 Task: Find connections with filter location Srīvardhan with filter topic #DigitalMarketingwith filter profile language French with filter current company OPPORTUNITY CELL with filter school St. Joseph College with filter industry Hospitality with filter service category Visual Design with filter keywords title eCommerce Marketing Specialist
Action: Mouse moved to (539, 61)
Screenshot: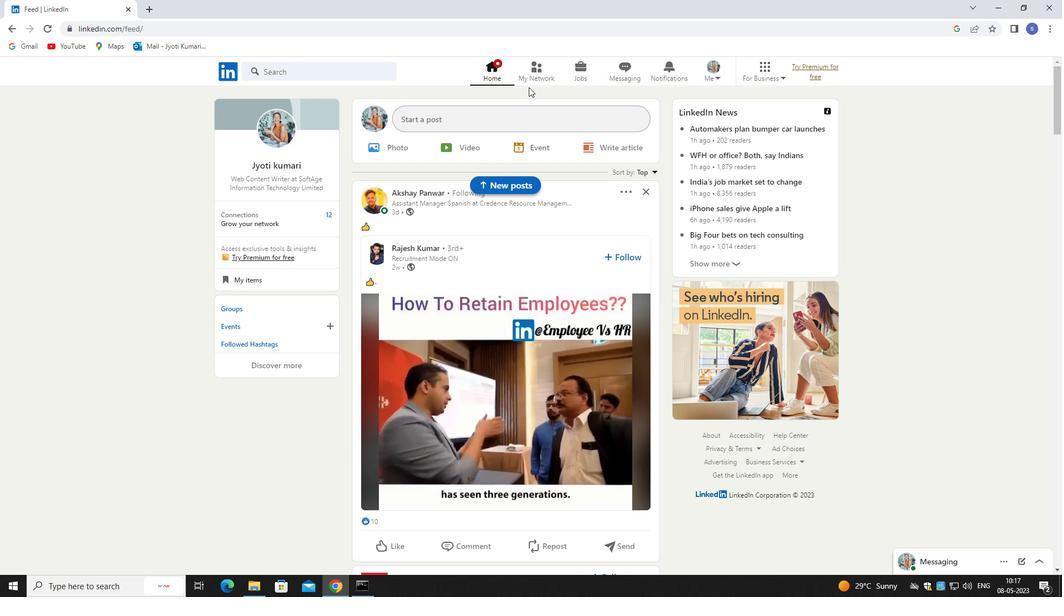 
Action: Mouse pressed left at (539, 61)
Screenshot: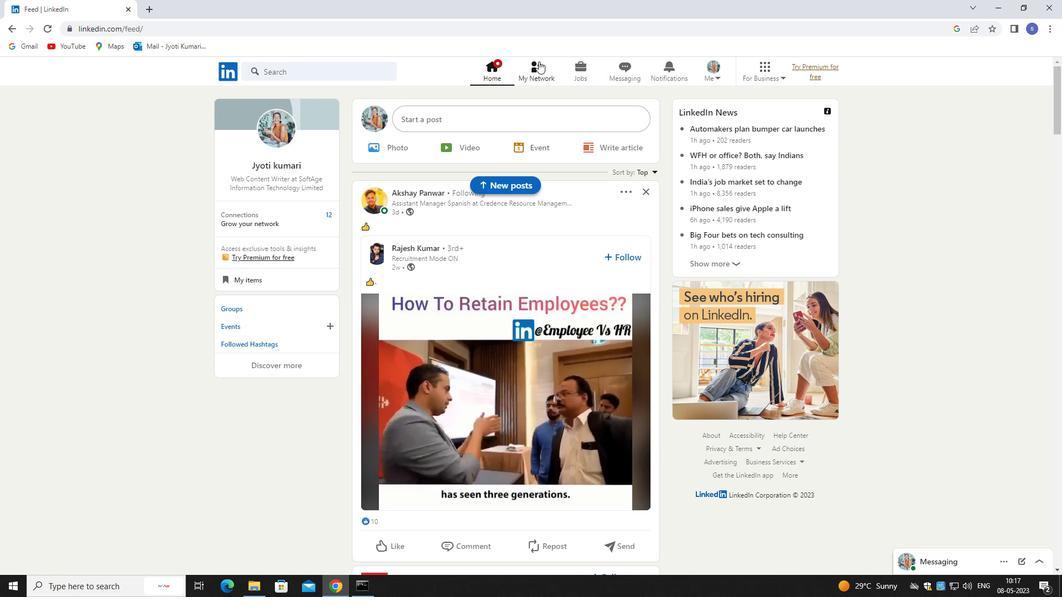 
Action: Mouse pressed left at (539, 61)
Screenshot: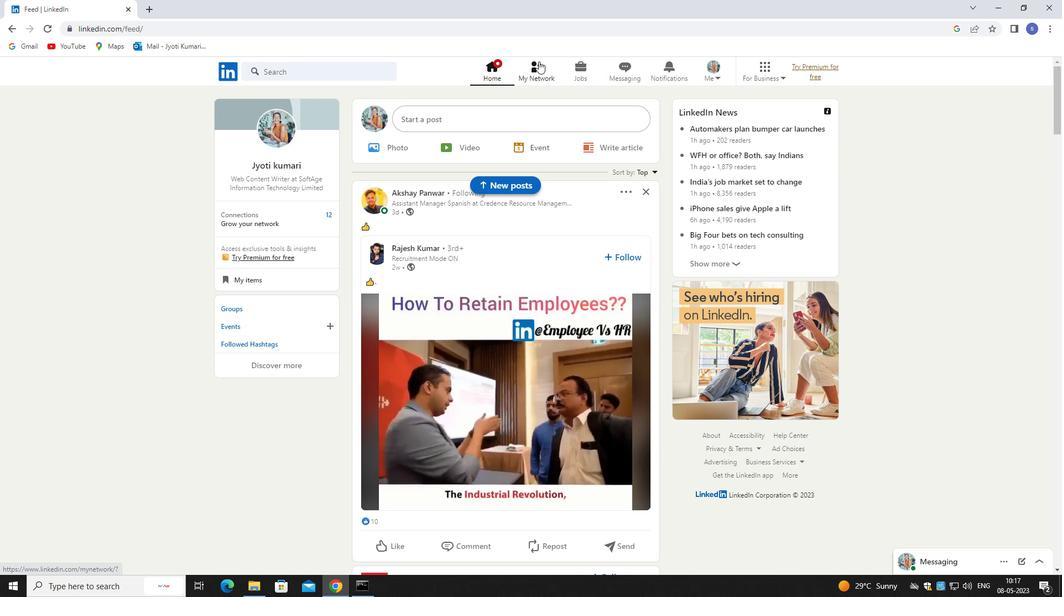 
Action: Mouse moved to (340, 131)
Screenshot: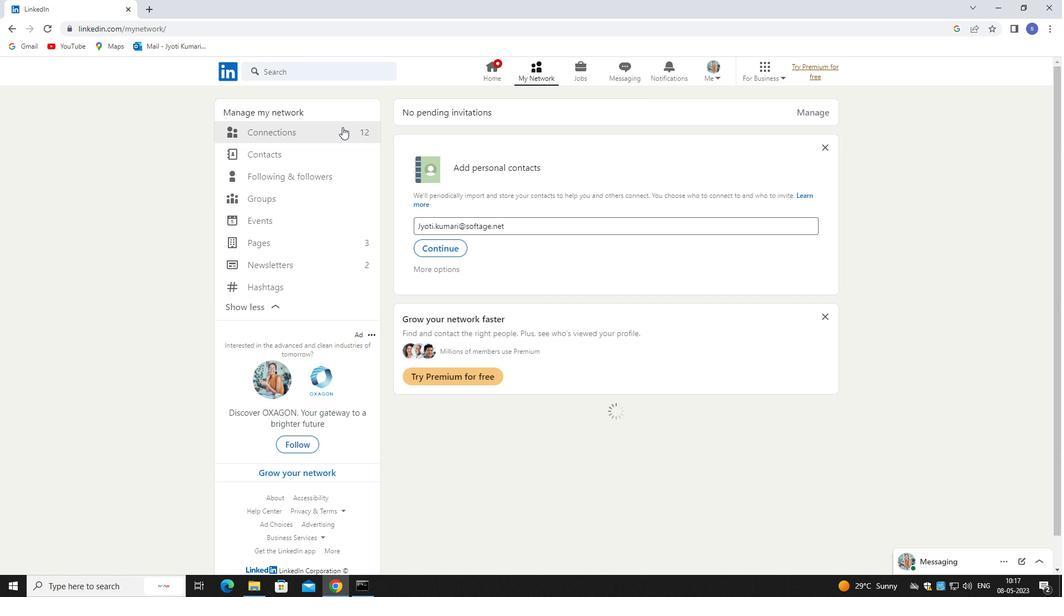 
Action: Mouse pressed left at (340, 131)
Screenshot: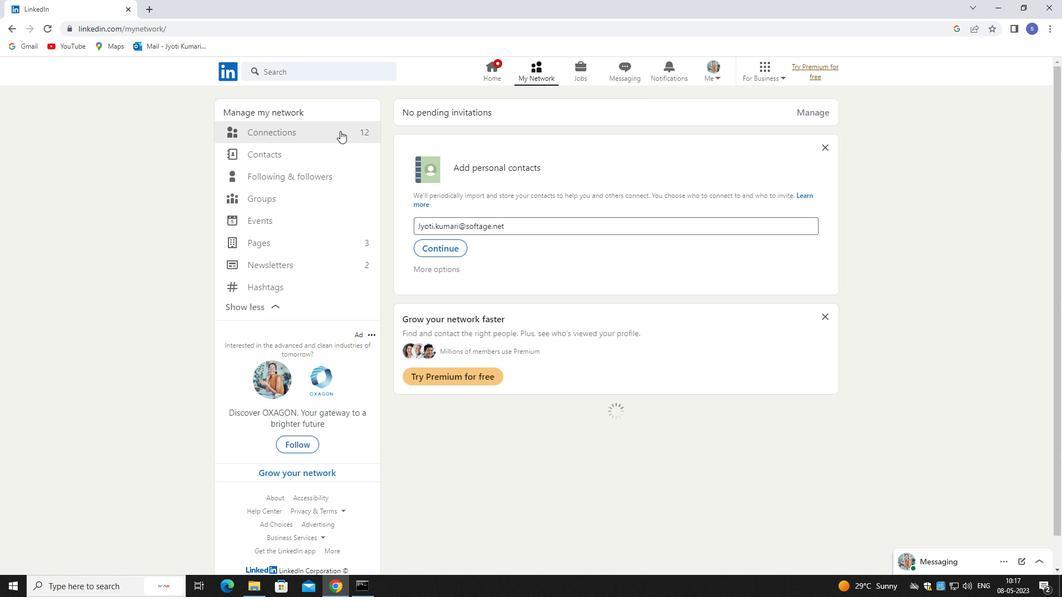 
Action: Mouse moved to (339, 131)
Screenshot: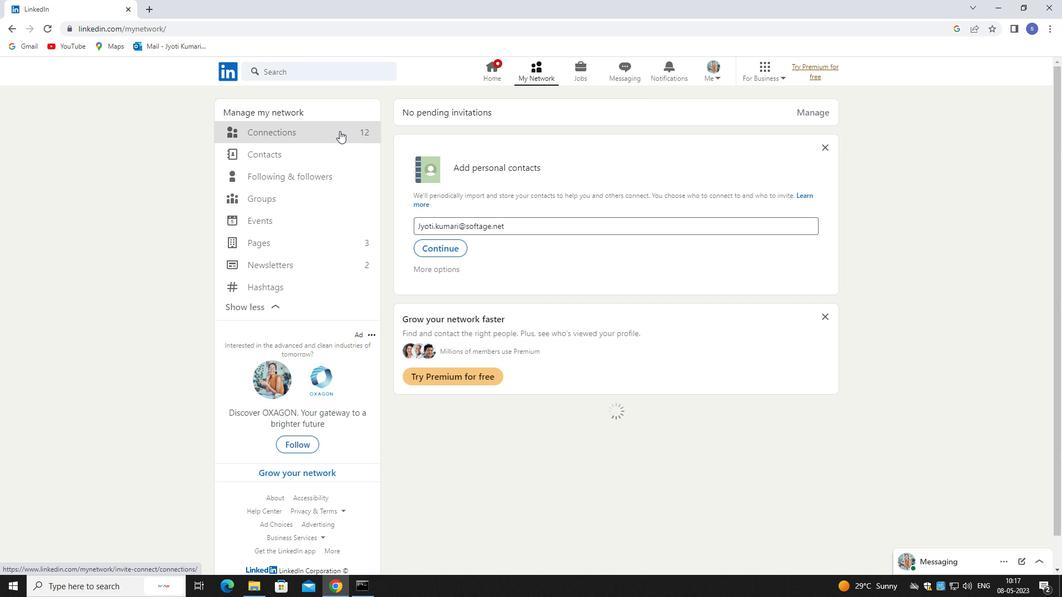 
Action: Mouse pressed left at (339, 131)
Screenshot: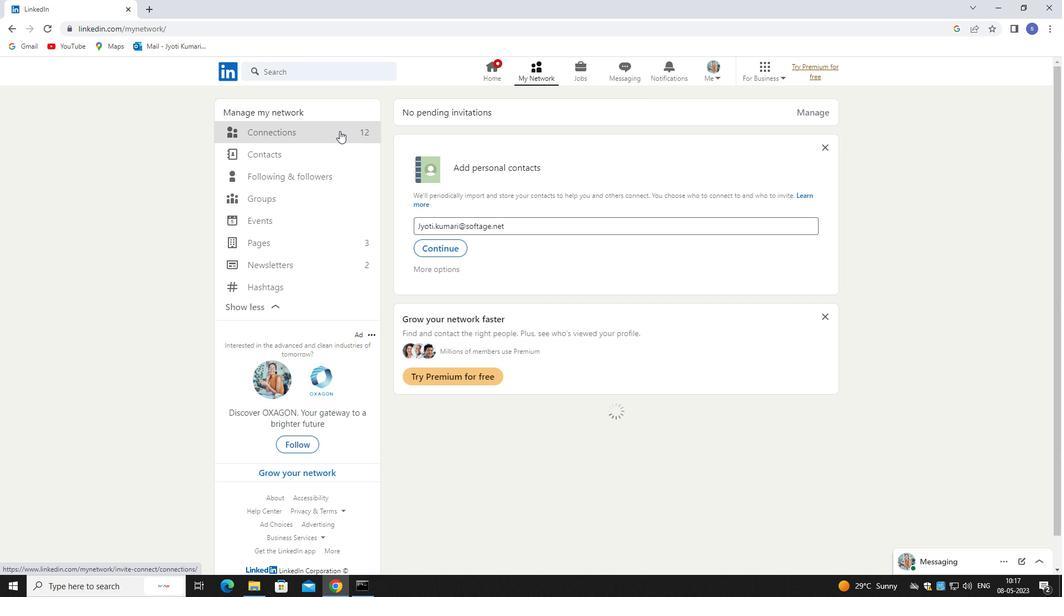 
Action: Mouse moved to (611, 131)
Screenshot: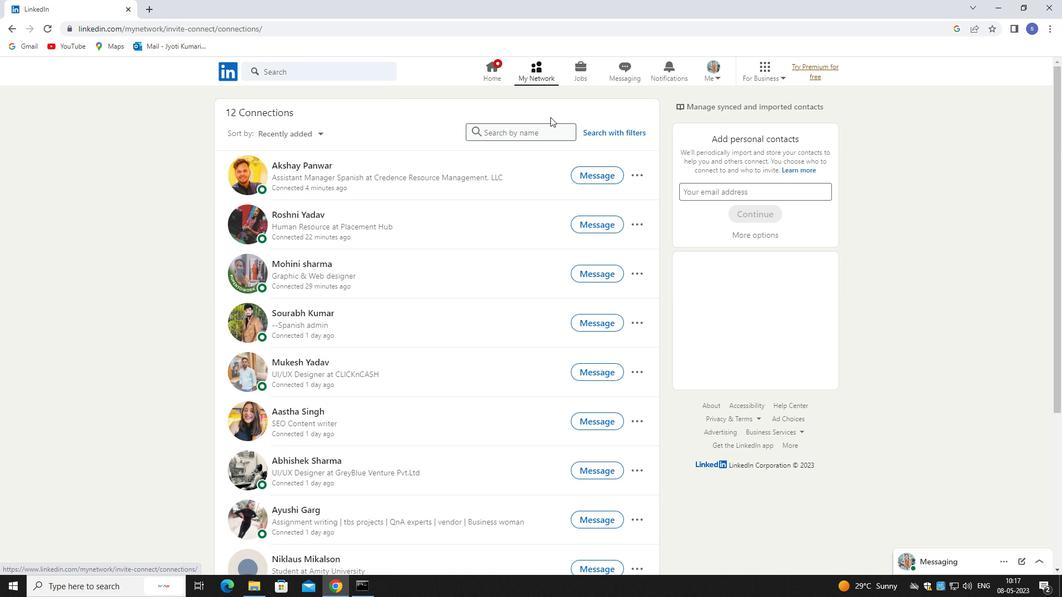 
Action: Mouse pressed left at (611, 131)
Screenshot: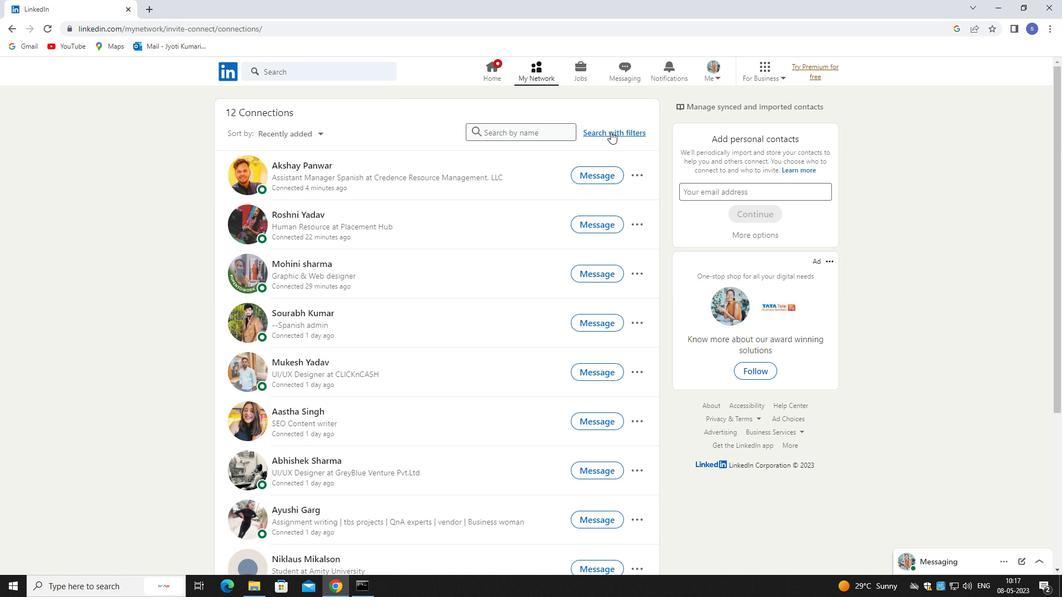 
Action: Mouse pressed left at (611, 131)
Screenshot: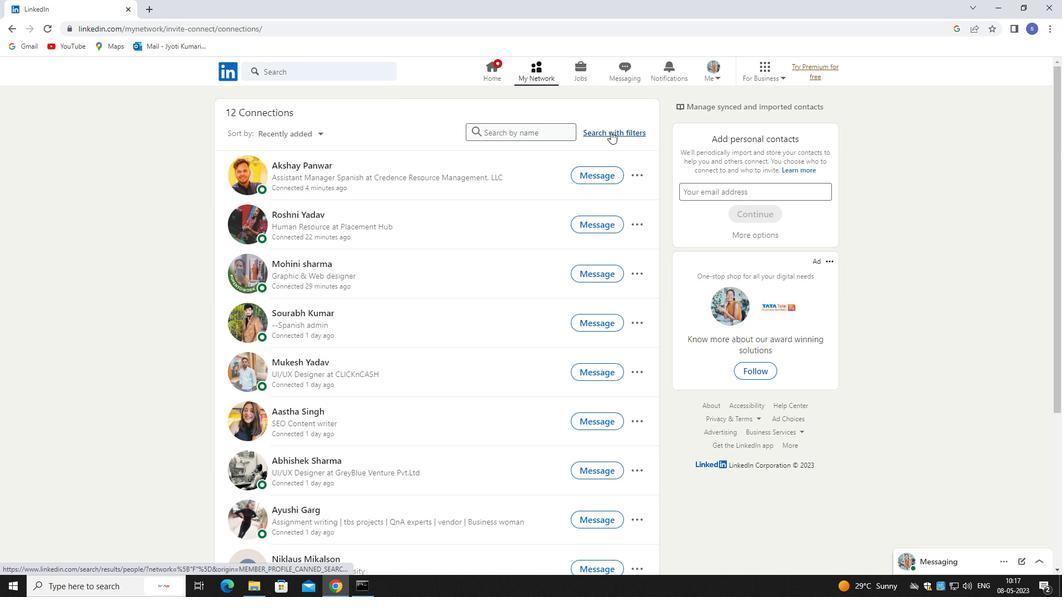 
Action: Mouse moved to (558, 99)
Screenshot: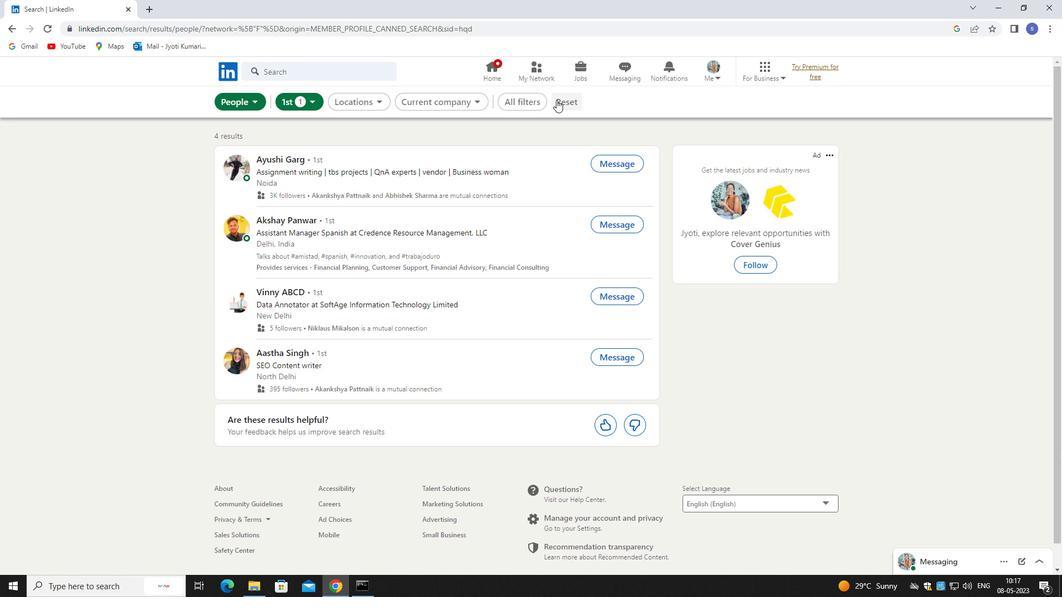
Action: Mouse pressed left at (558, 99)
Screenshot: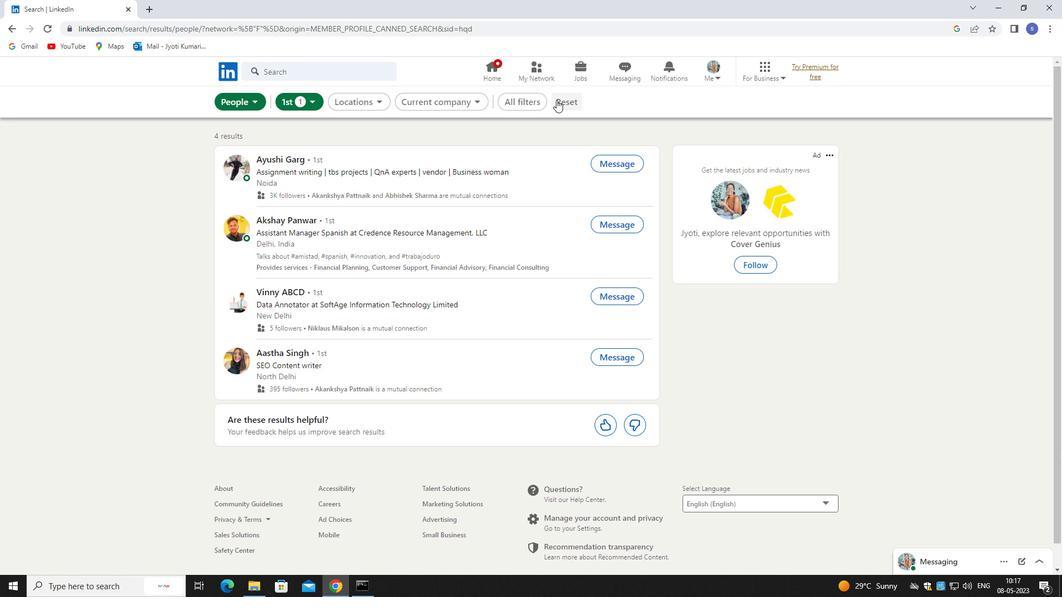 
Action: Mouse moved to (540, 99)
Screenshot: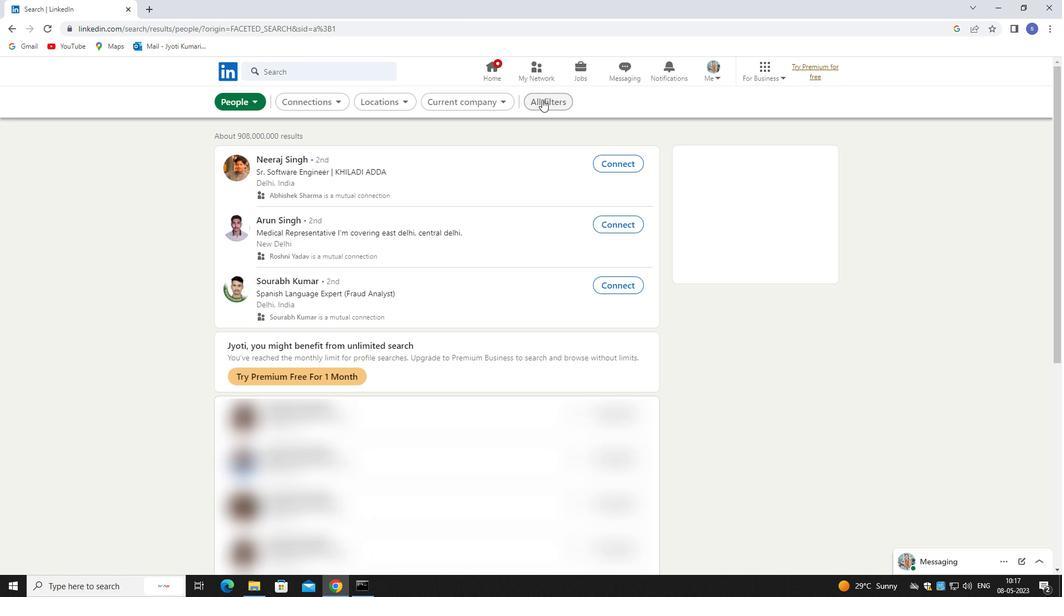 
Action: Mouse pressed left at (540, 99)
Screenshot: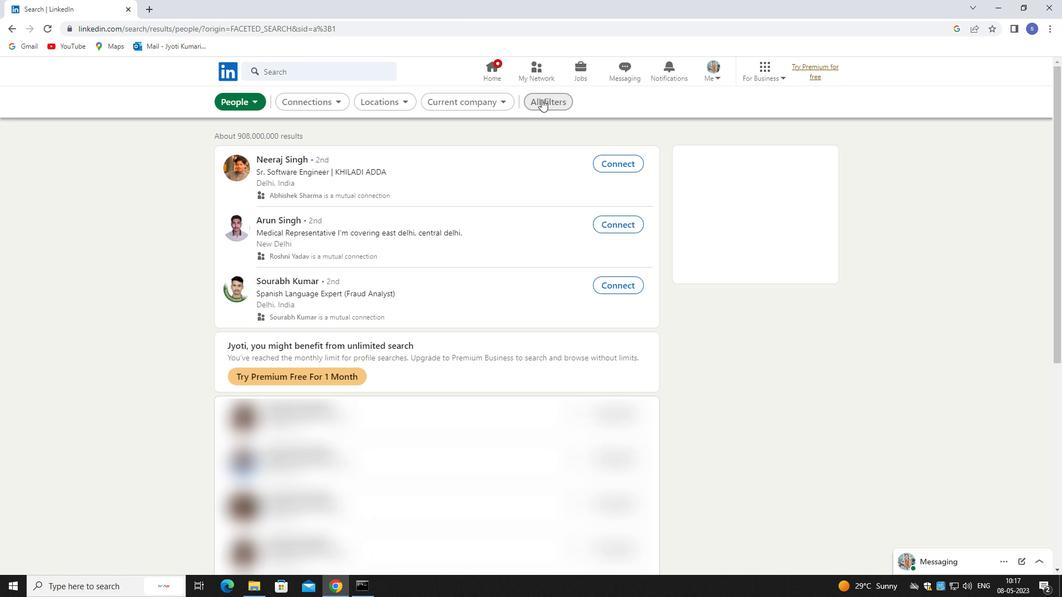 
Action: Mouse moved to (950, 435)
Screenshot: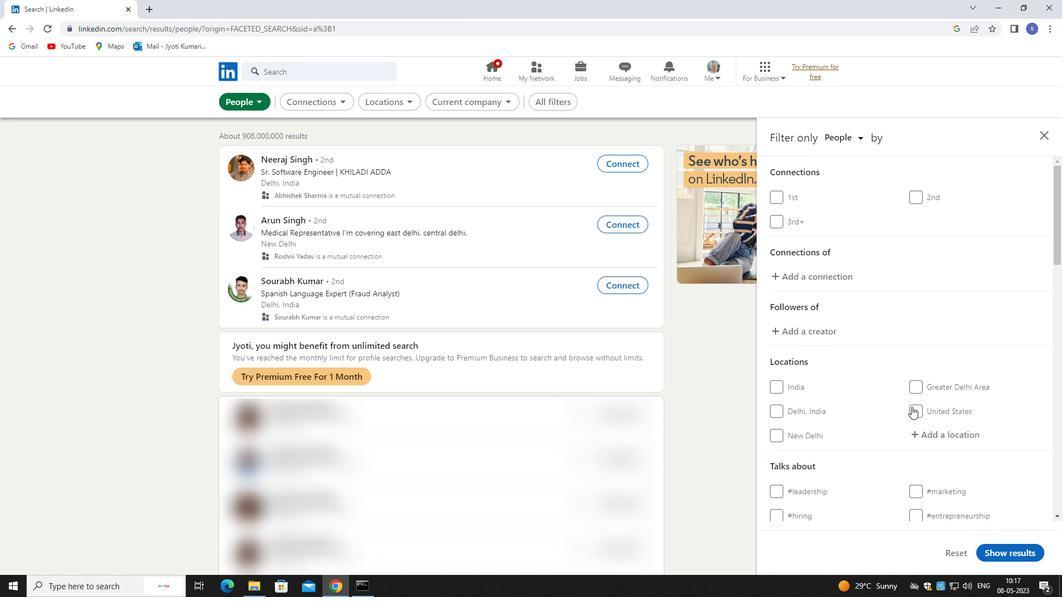 
Action: Mouse pressed left at (950, 435)
Screenshot: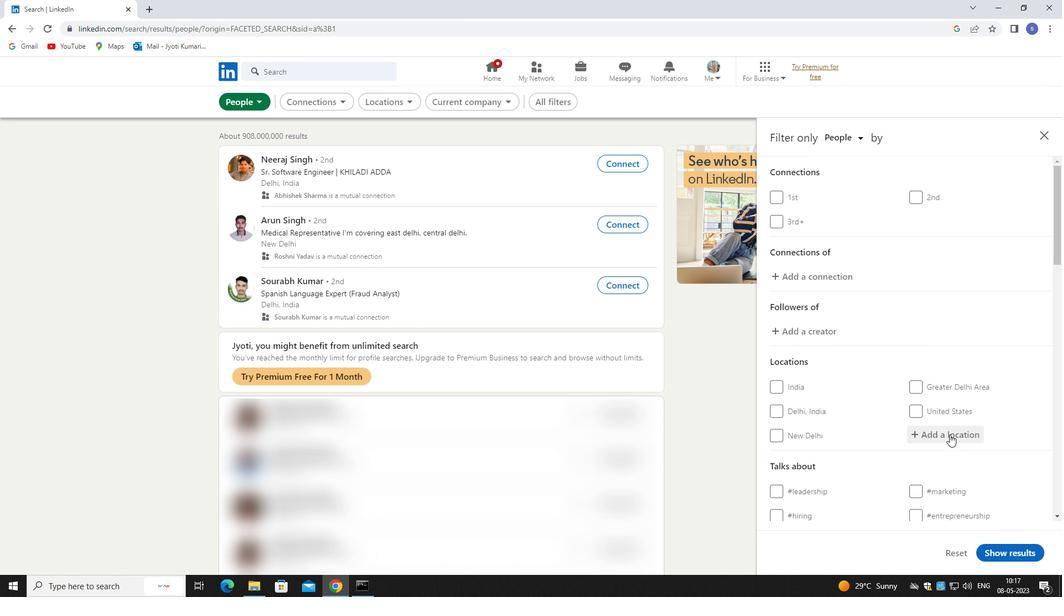 
Action: Mouse moved to (829, 367)
Screenshot: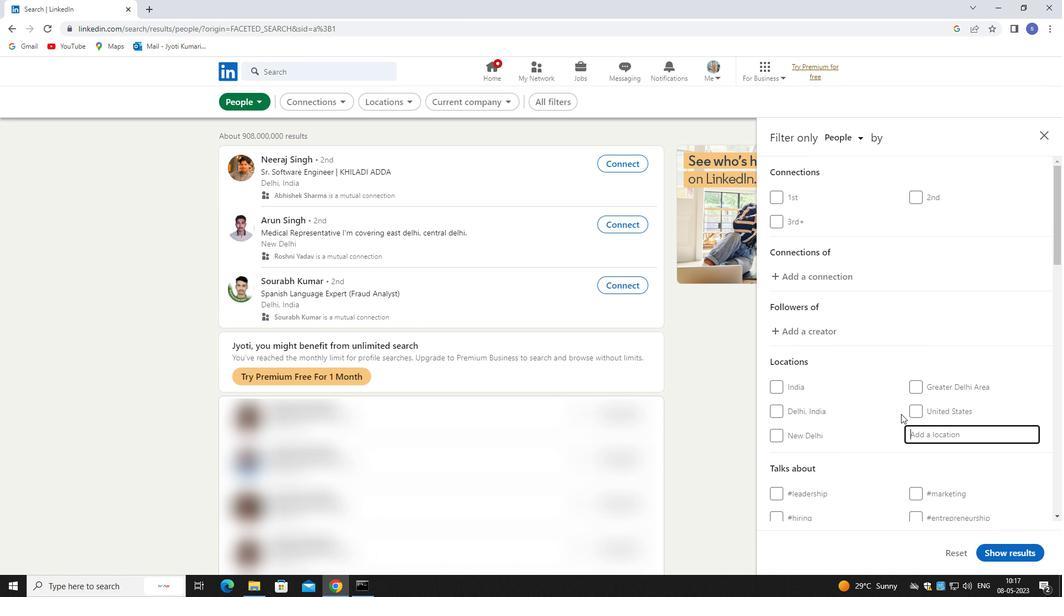 
Action: Key pressed srivard<Key.backspace><Key.backspace>
Screenshot: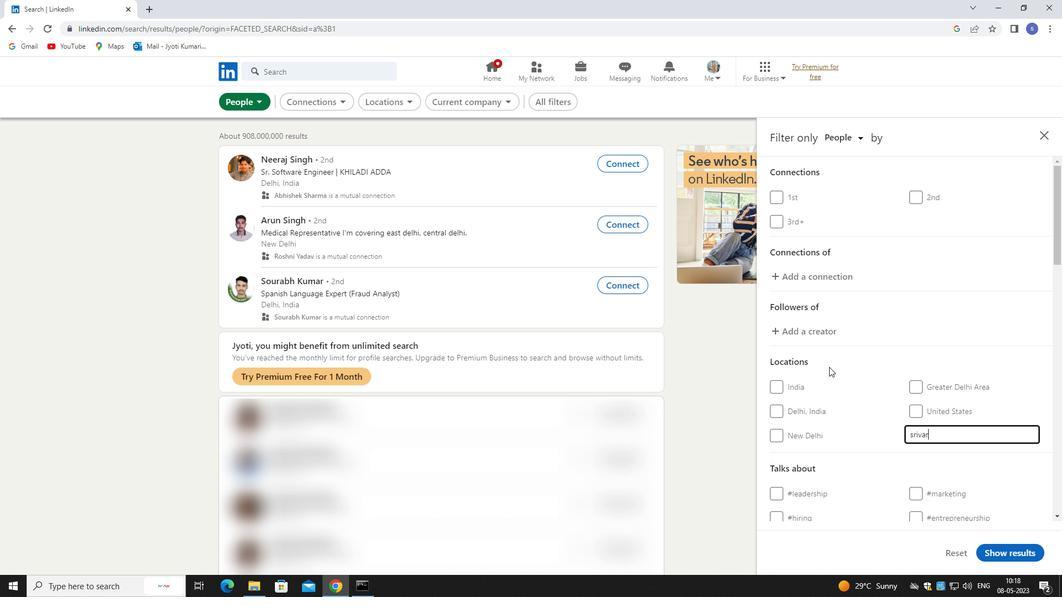 
Action: Mouse moved to (828, 365)
Screenshot: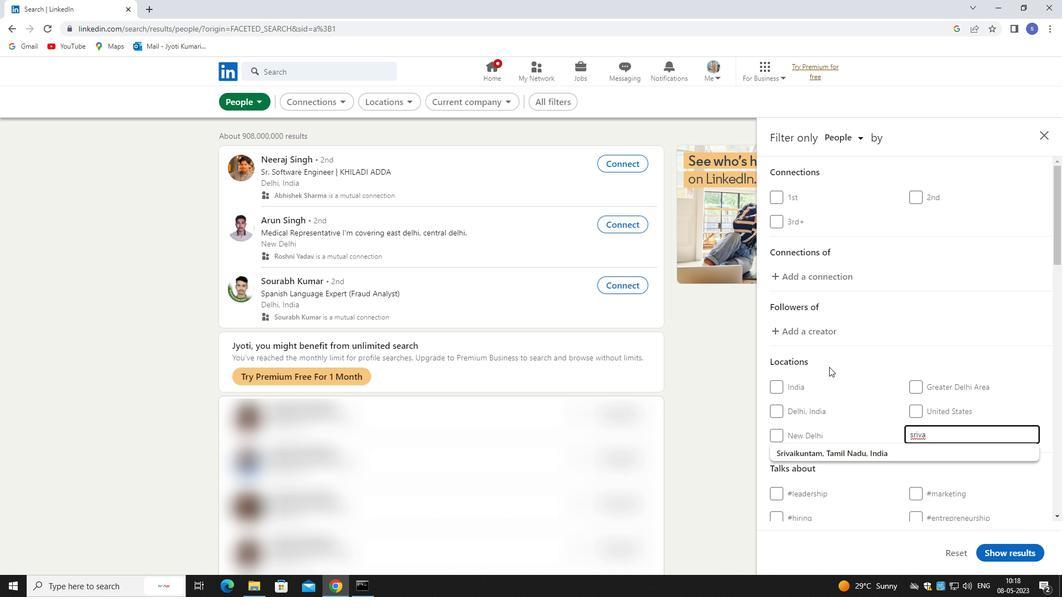 
Action: Key pressed rdh
Screenshot: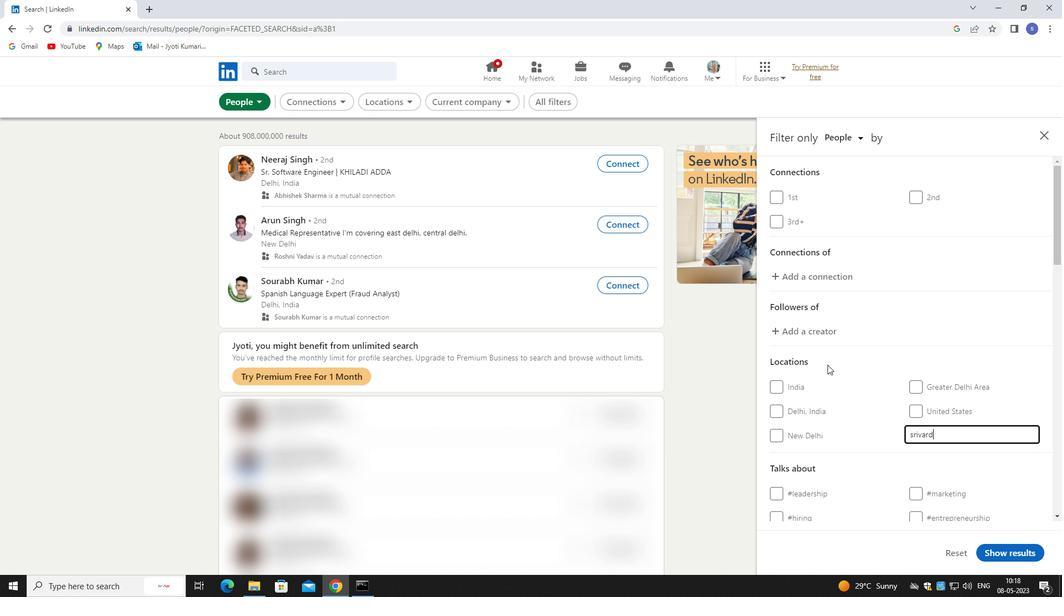
Action: Mouse moved to (828, 365)
Screenshot: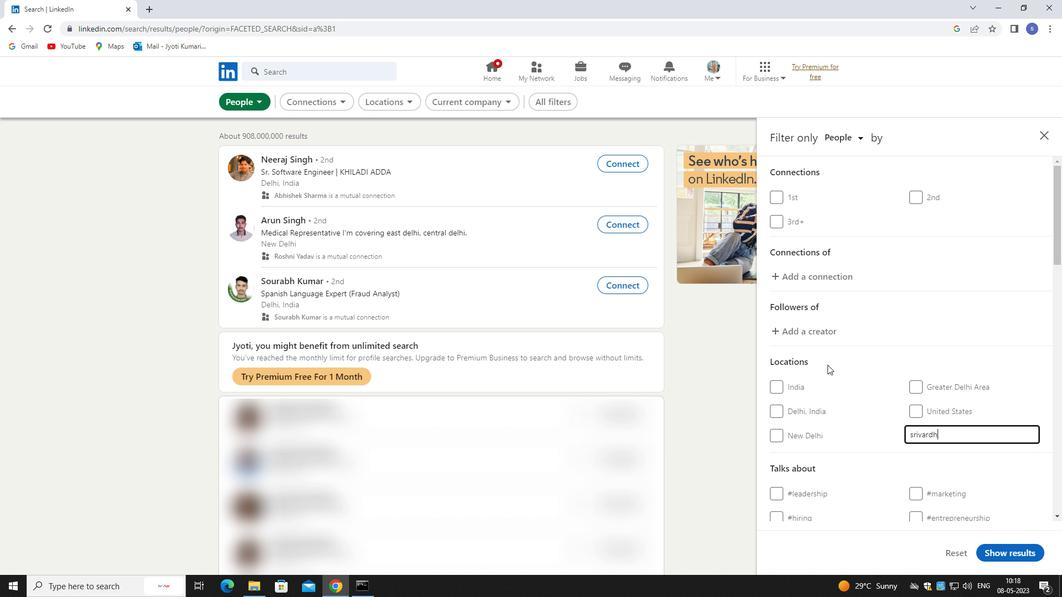 
Action: Key pressed an<Key.left><Key.left><Key.left><Key.left><Key.left><Key.left><Key.left><Key.left><Key.left><Key.backspace><Key.shift>S
Screenshot: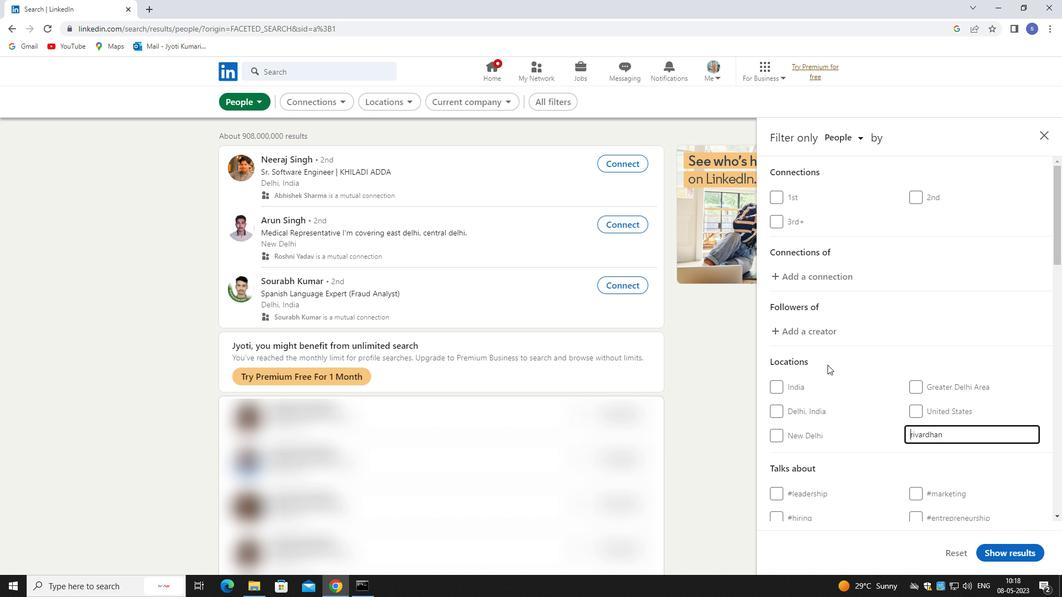
Action: Mouse moved to (938, 424)
Screenshot: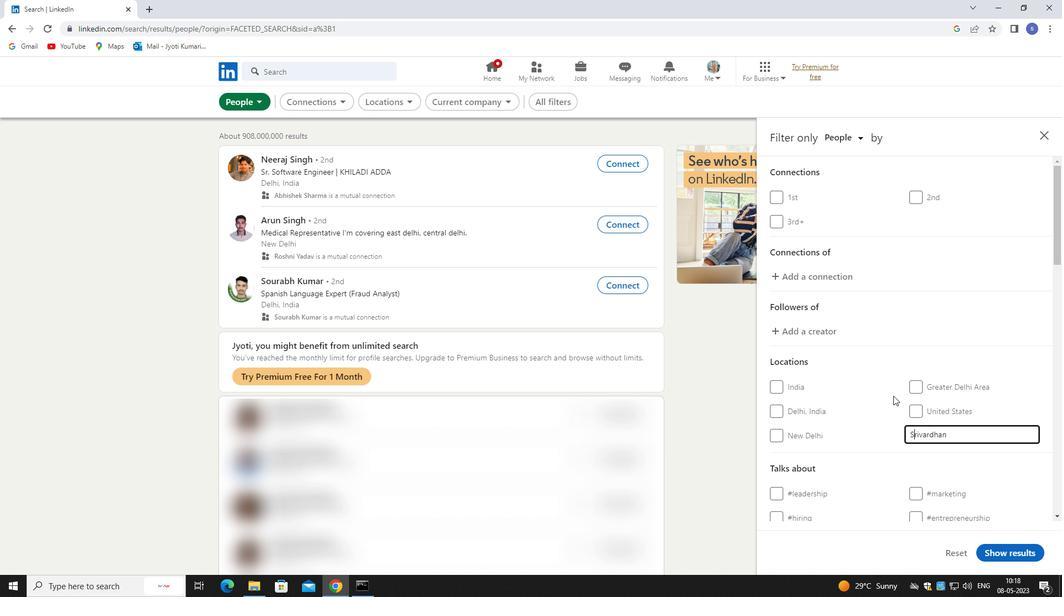 
Action: Mouse scrolled (938, 423) with delta (0, 0)
Screenshot: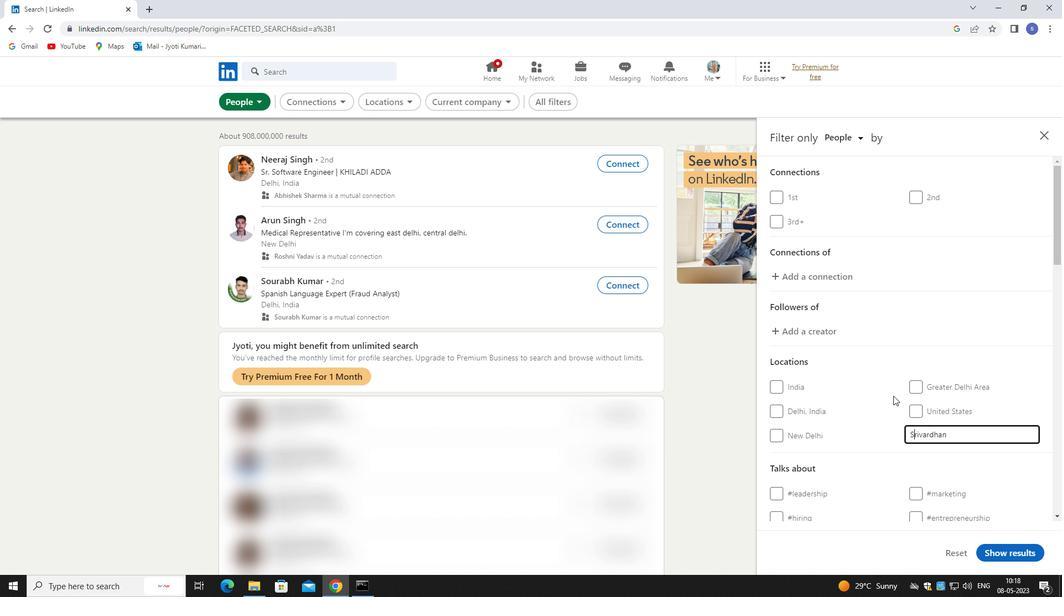 
Action: Mouse moved to (940, 424)
Screenshot: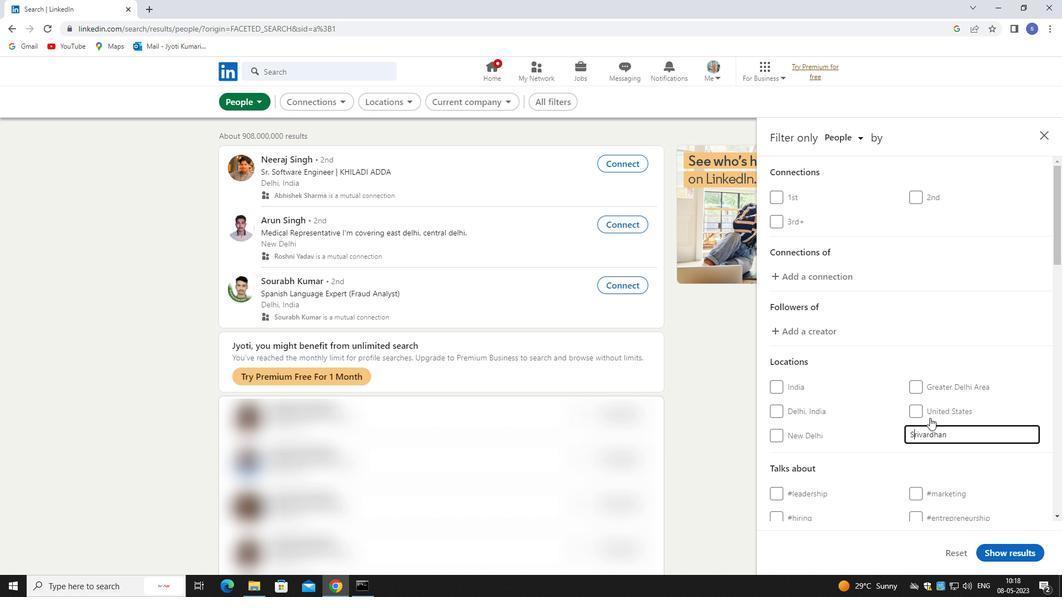 
Action: Mouse scrolled (940, 424) with delta (0, 0)
Screenshot: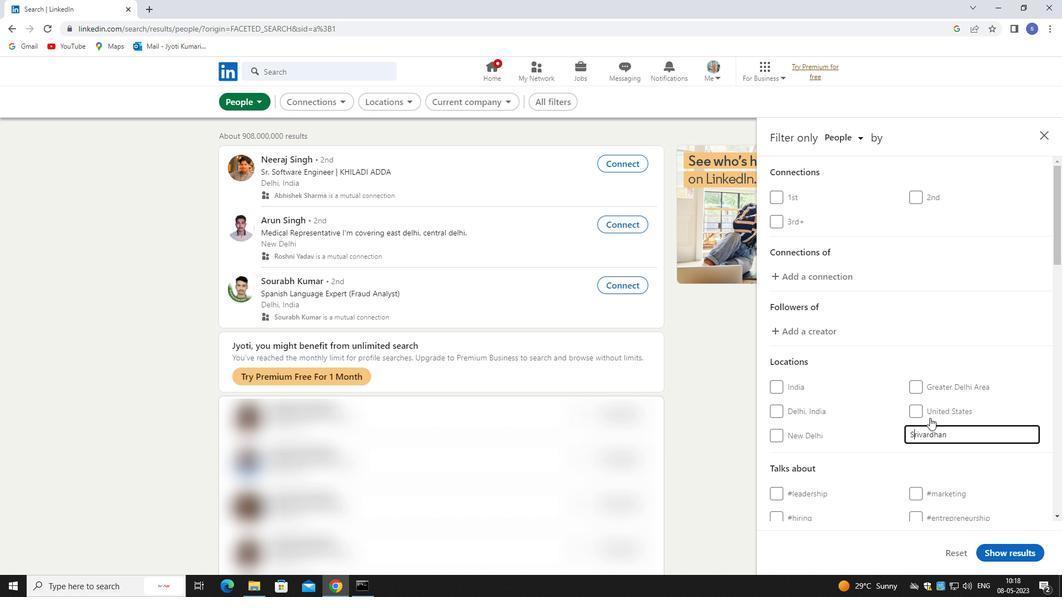 
Action: Mouse scrolled (940, 424) with delta (0, 0)
Screenshot: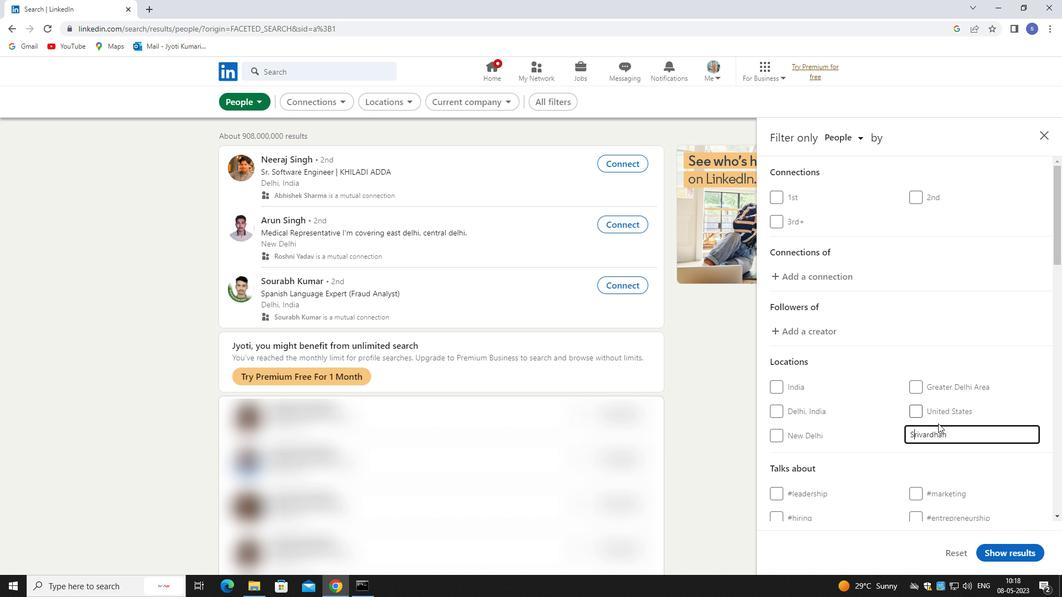 
Action: Mouse moved to (941, 426)
Screenshot: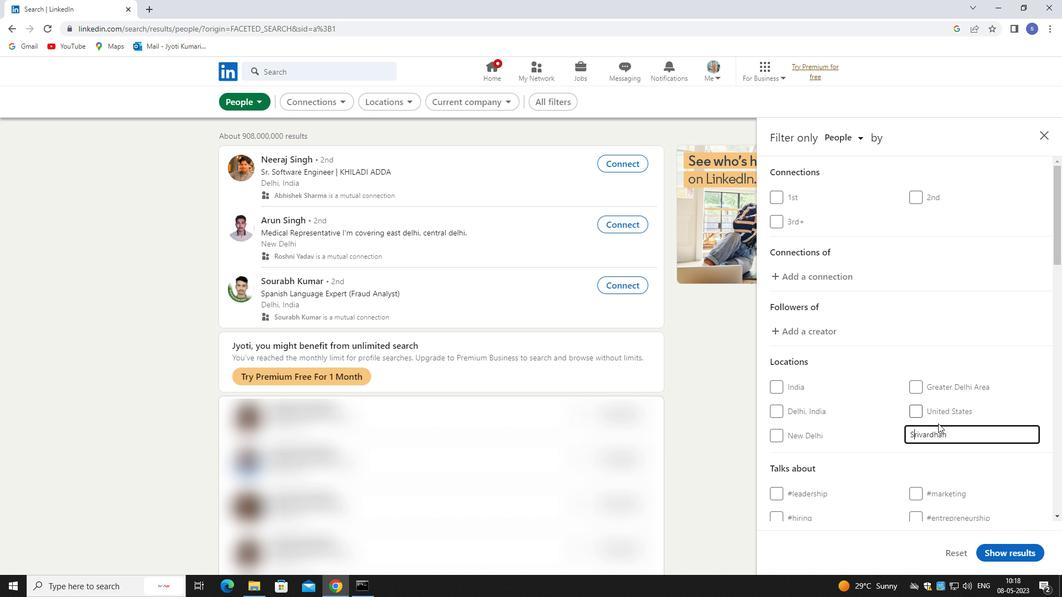 
Action: Mouse scrolled (941, 425) with delta (0, 0)
Screenshot: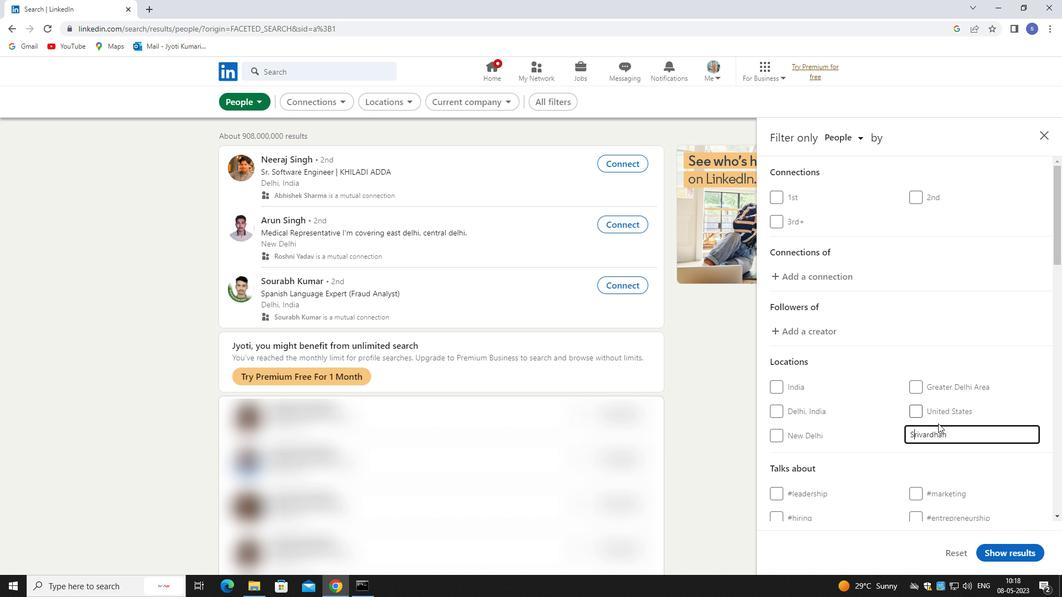
Action: Mouse moved to (968, 323)
Screenshot: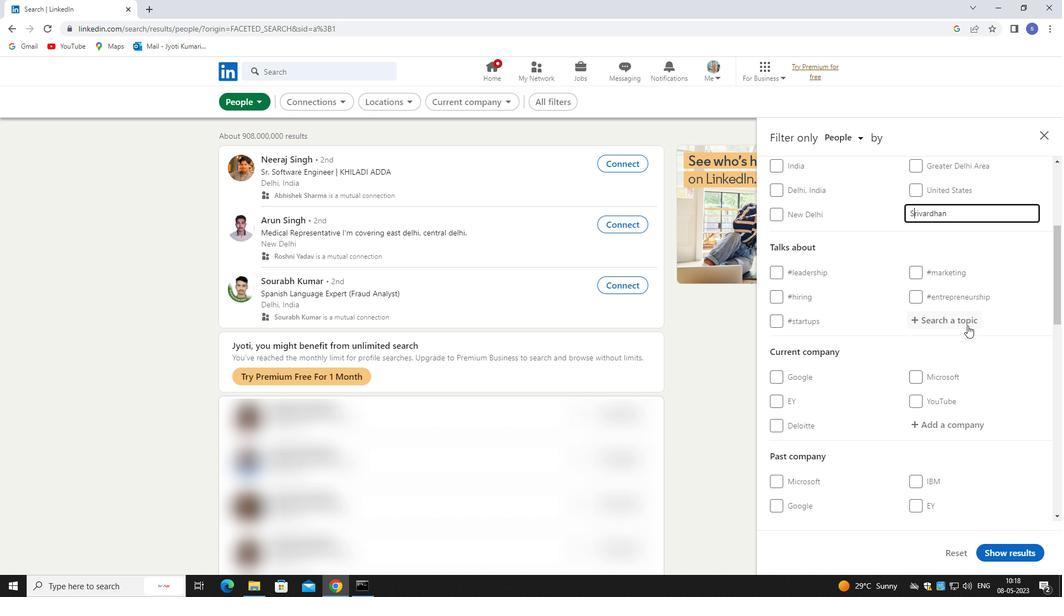 
Action: Mouse pressed left at (968, 323)
Screenshot: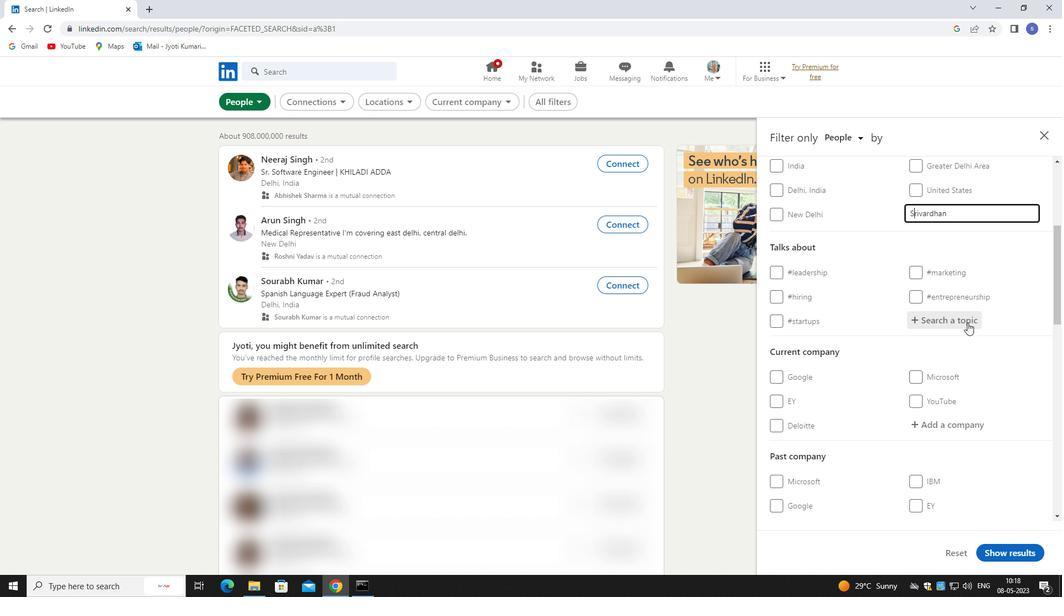 
Action: Mouse moved to (947, 334)
Screenshot: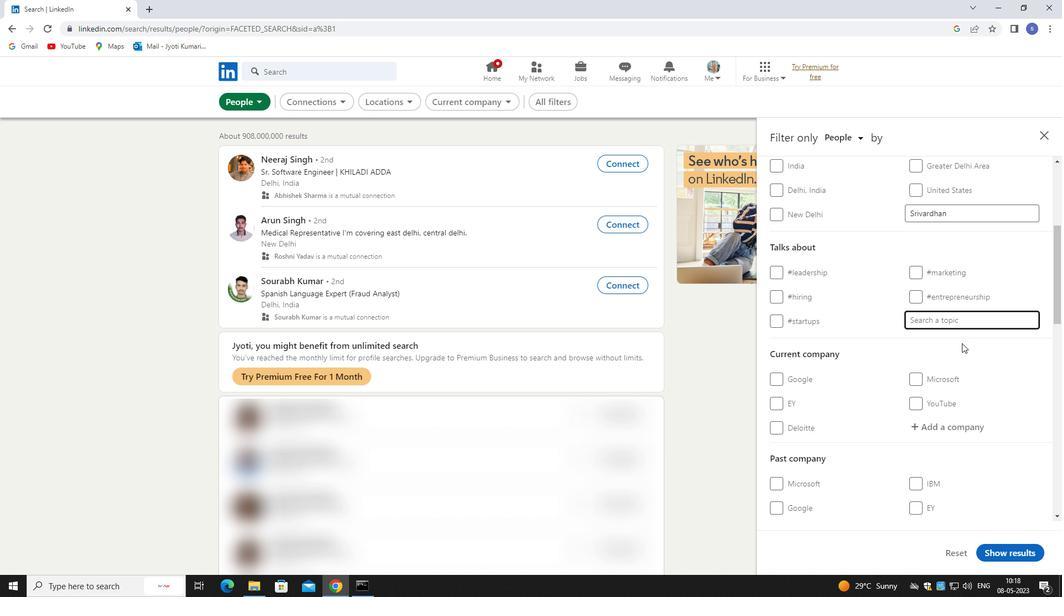 
Action: Key pressed DIGITALM
Screenshot: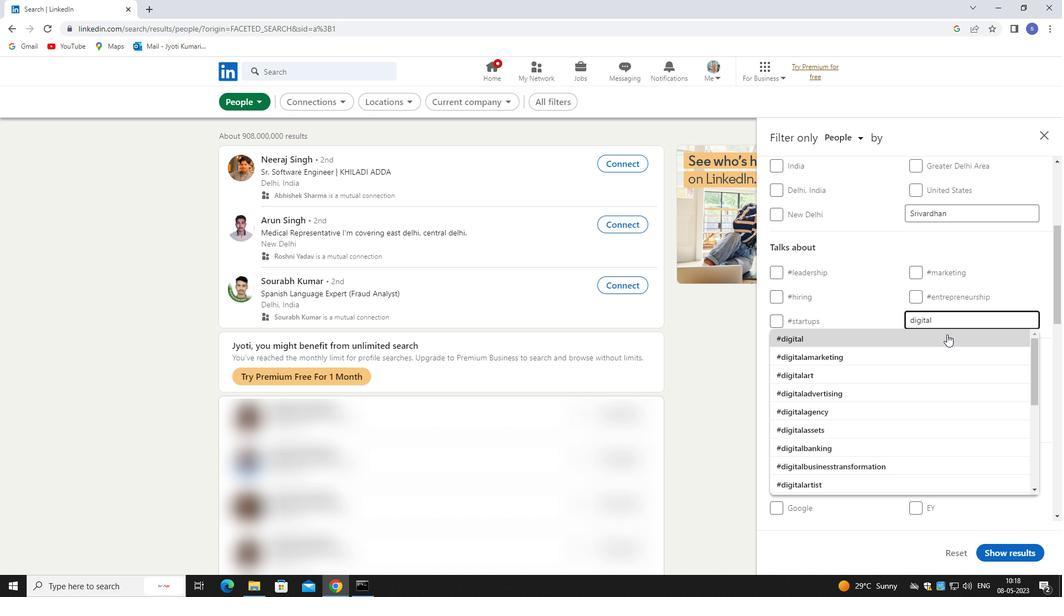 
Action: Mouse pressed left at (947, 334)
Screenshot: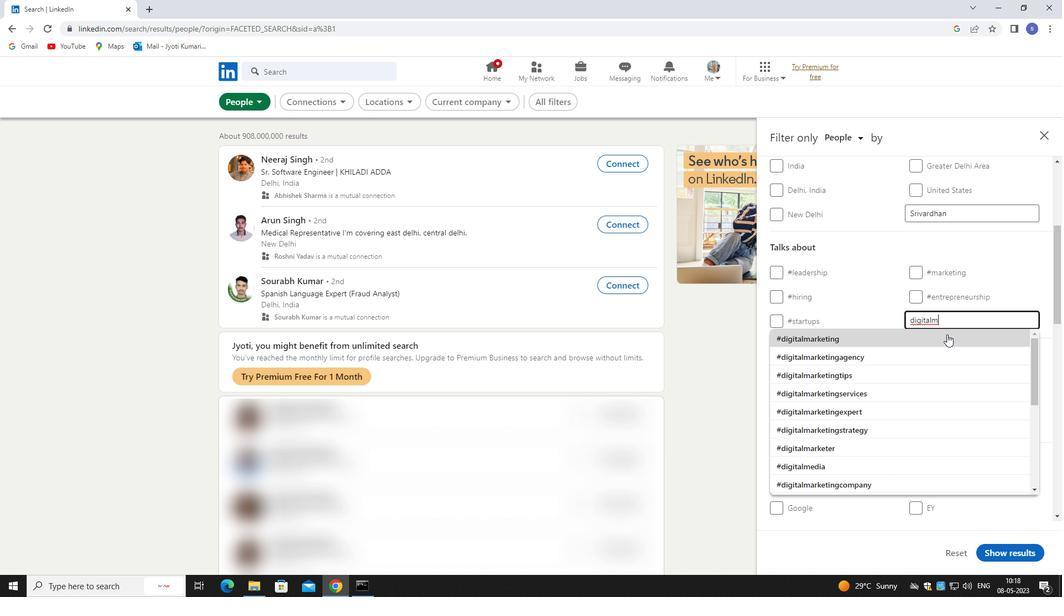 
Action: Mouse moved to (947, 342)
Screenshot: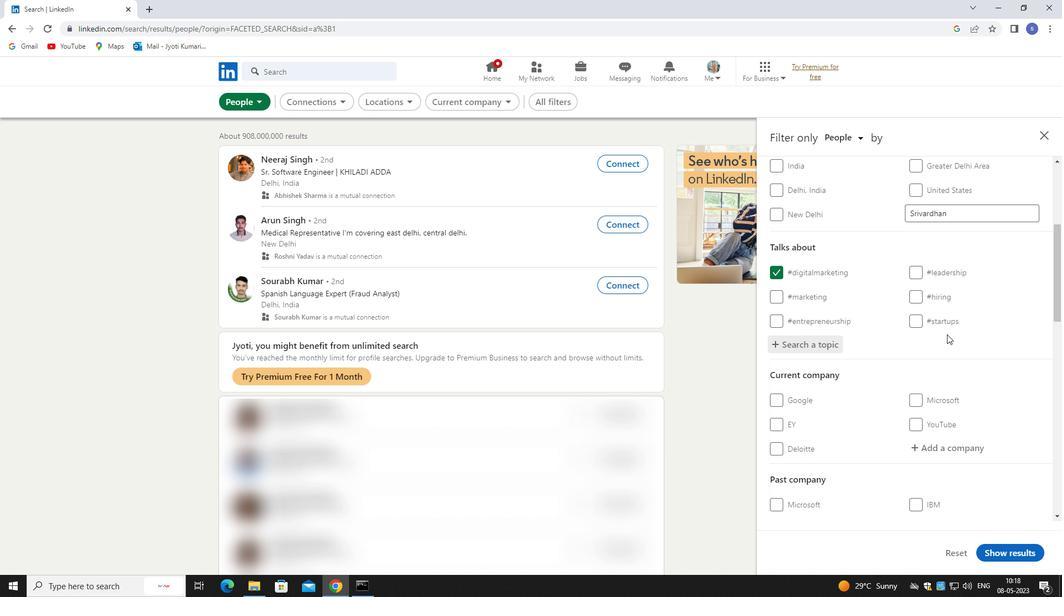 
Action: Mouse scrolled (947, 342) with delta (0, 0)
Screenshot: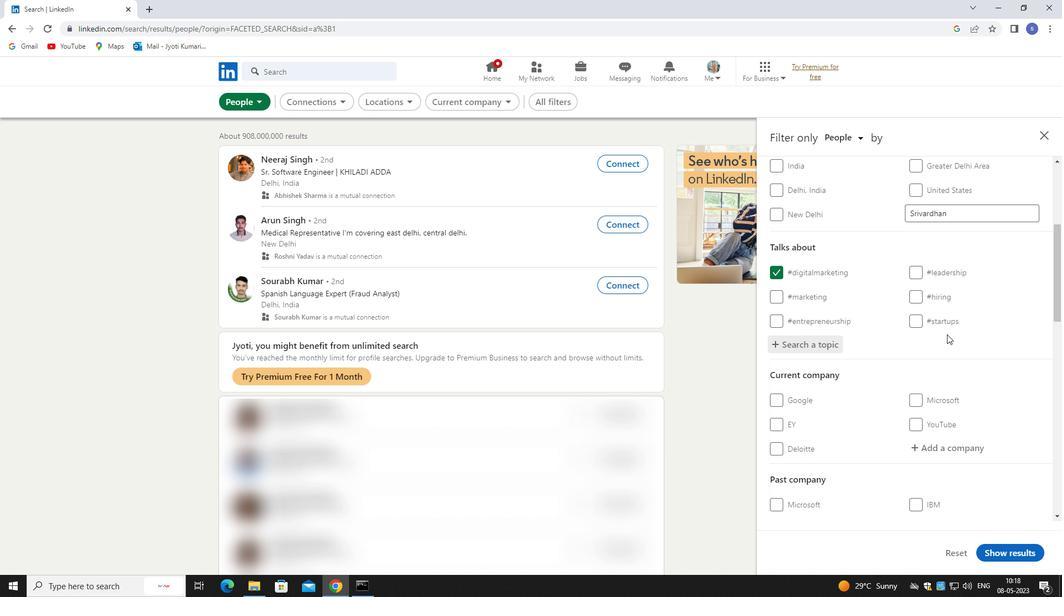 
Action: Mouse moved to (952, 387)
Screenshot: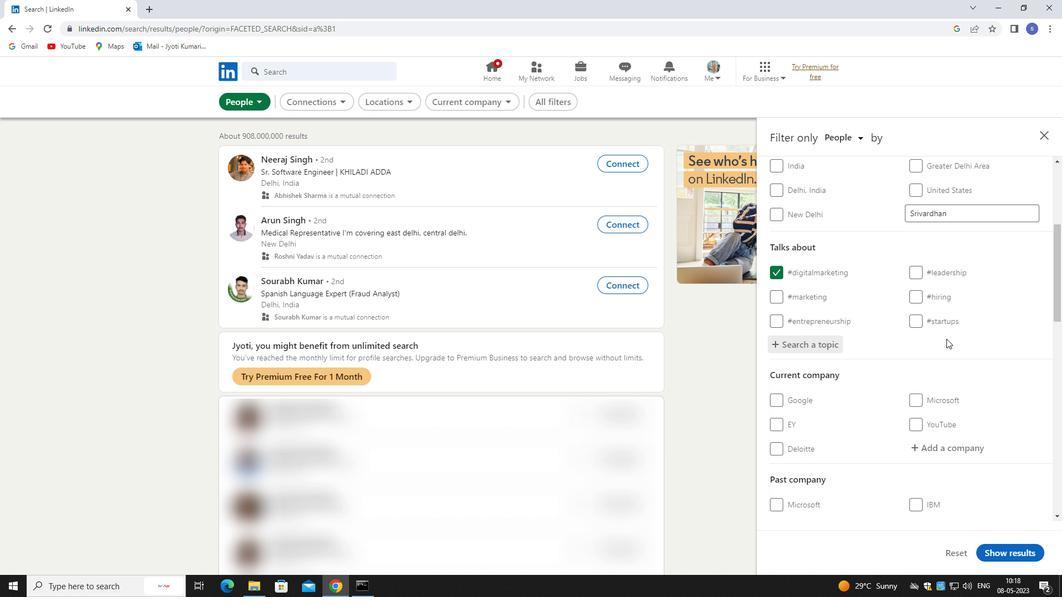 
Action: Mouse scrolled (952, 386) with delta (0, 0)
Screenshot: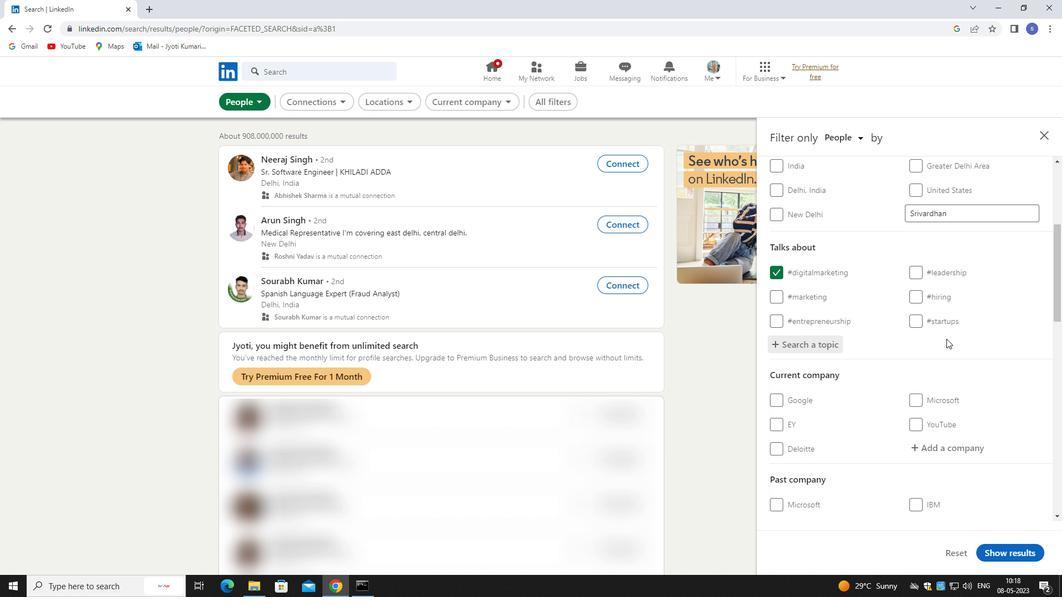 
Action: Mouse moved to (954, 332)
Screenshot: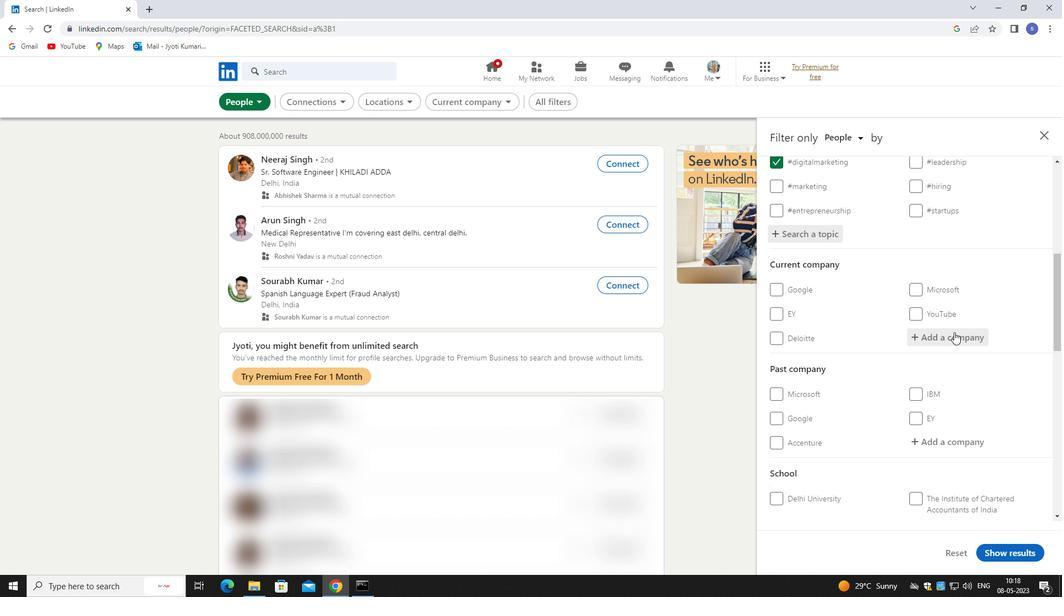 
Action: Mouse pressed left at (954, 332)
Screenshot: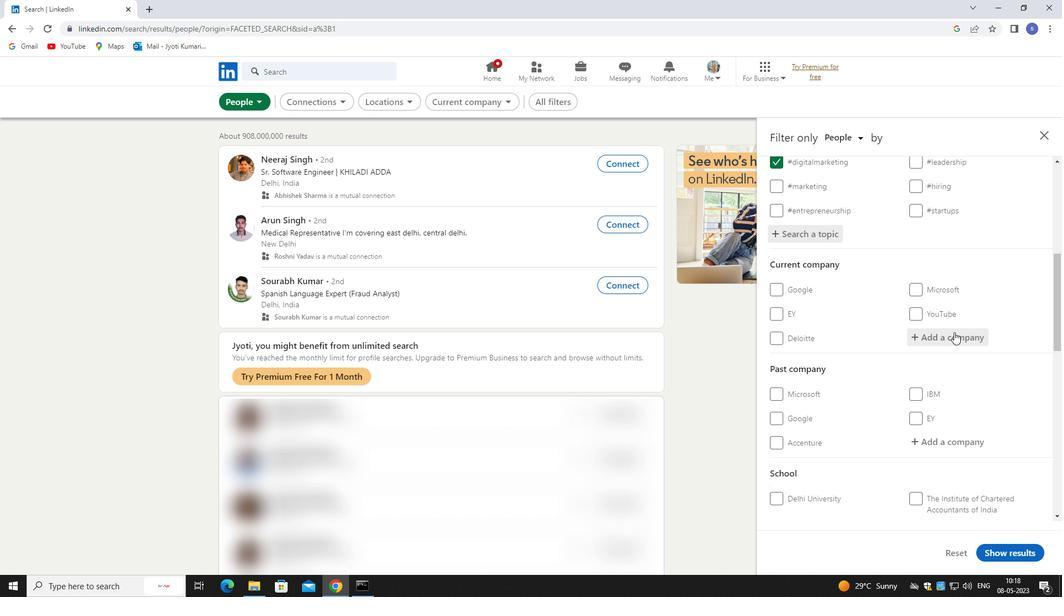 
Action: Mouse moved to (950, 329)
Screenshot: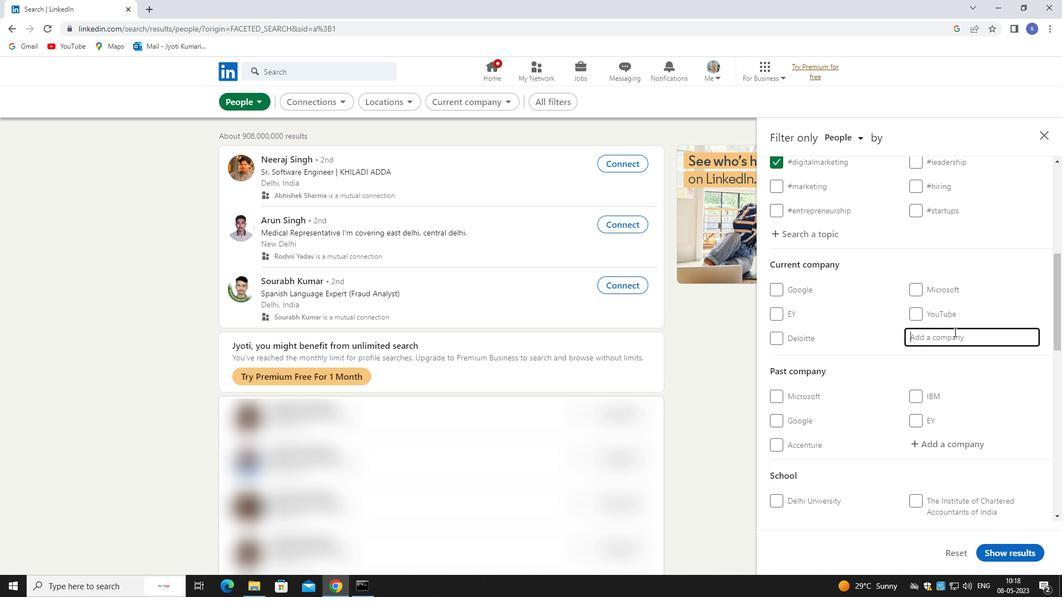 
Action: Key pressed OPPORTU
Screenshot: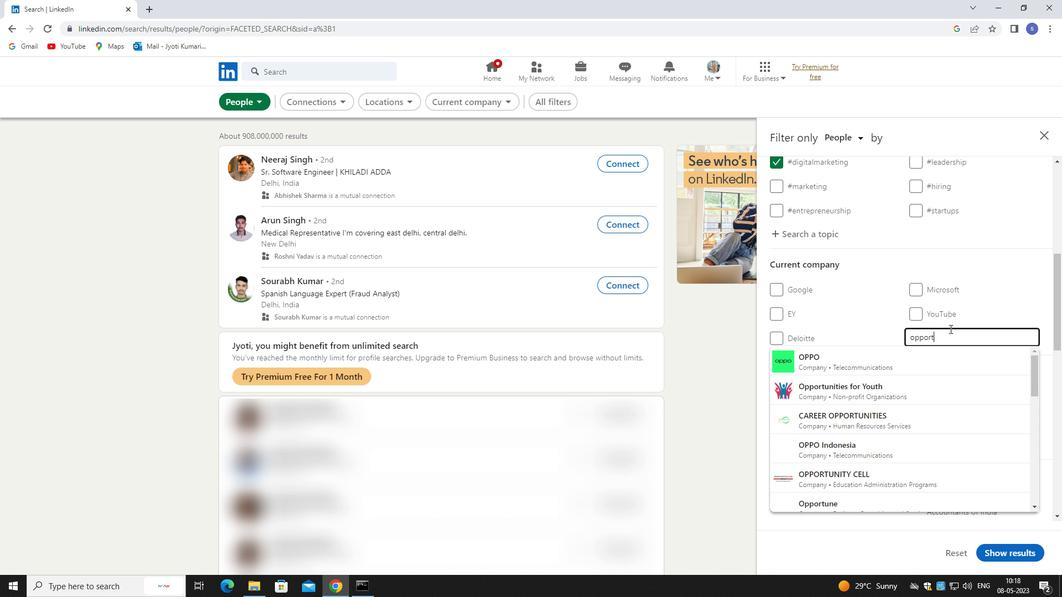 
Action: Mouse moved to (949, 425)
Screenshot: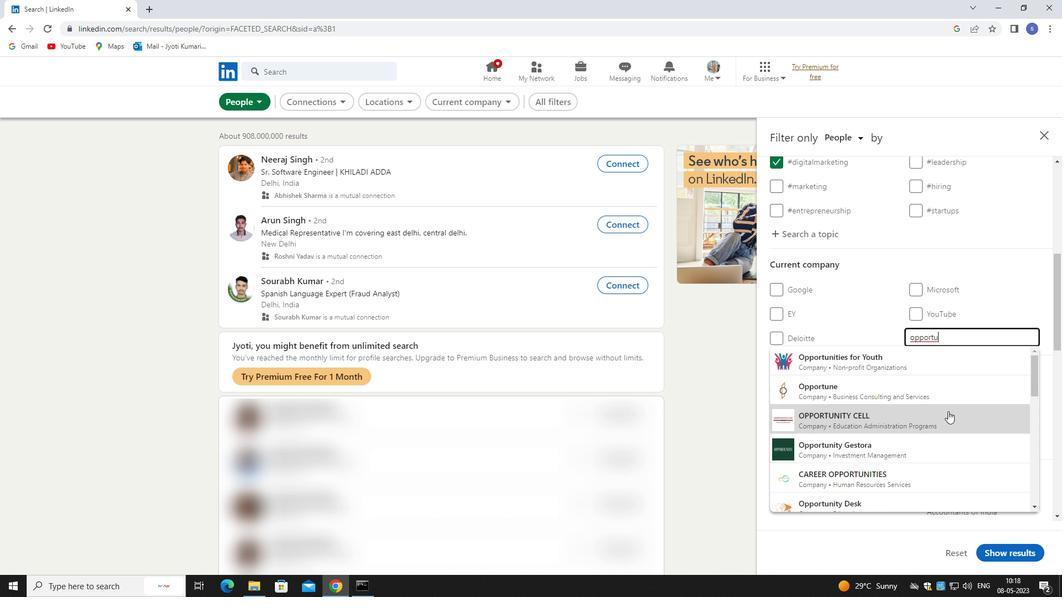 
Action: Mouse pressed left at (949, 425)
Screenshot: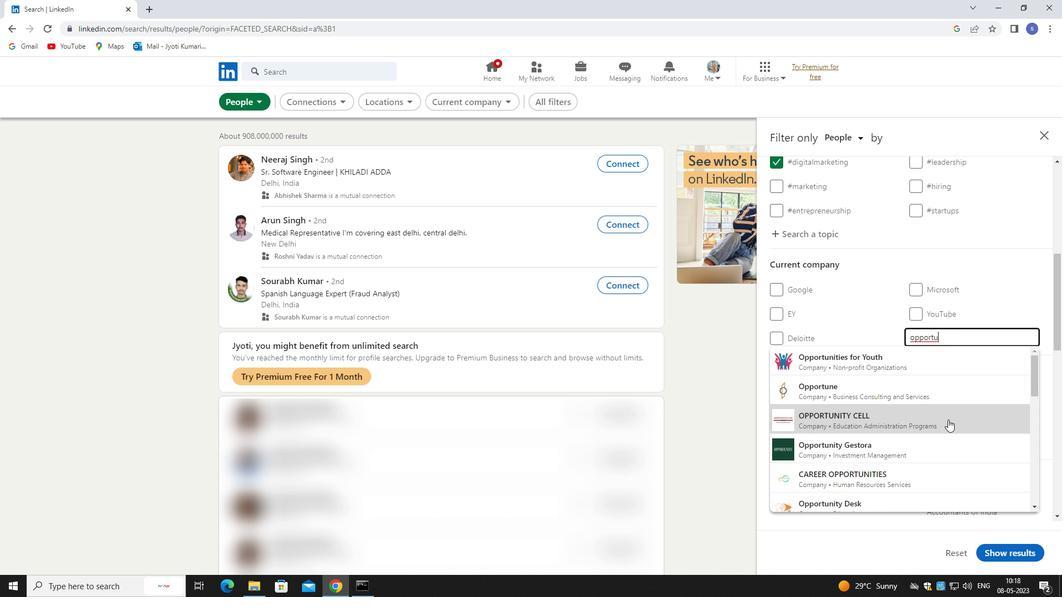 
Action: Mouse moved to (950, 425)
Screenshot: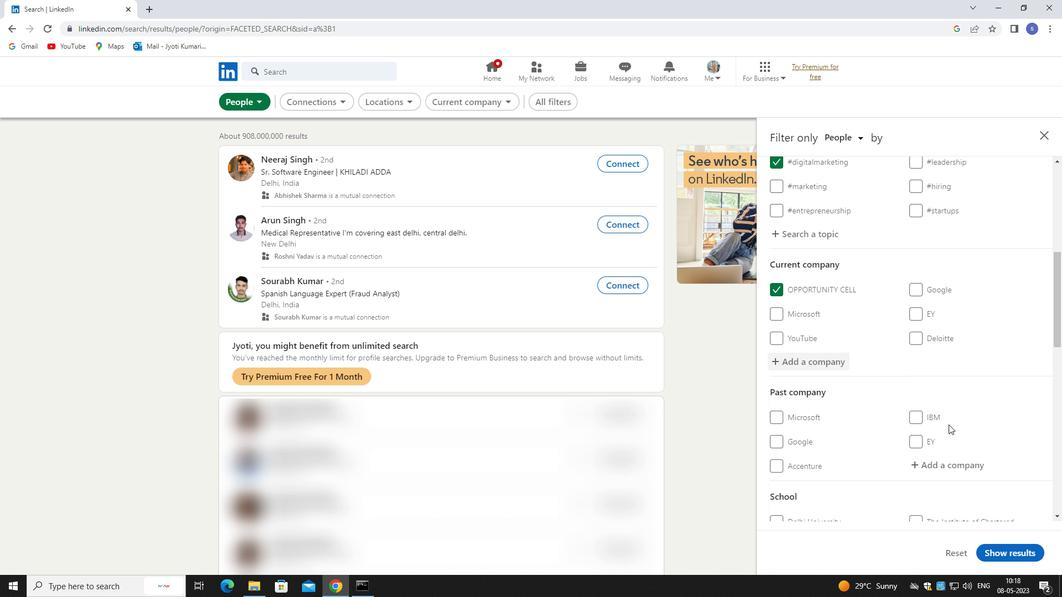 
Action: Mouse scrolled (950, 424) with delta (0, 0)
Screenshot: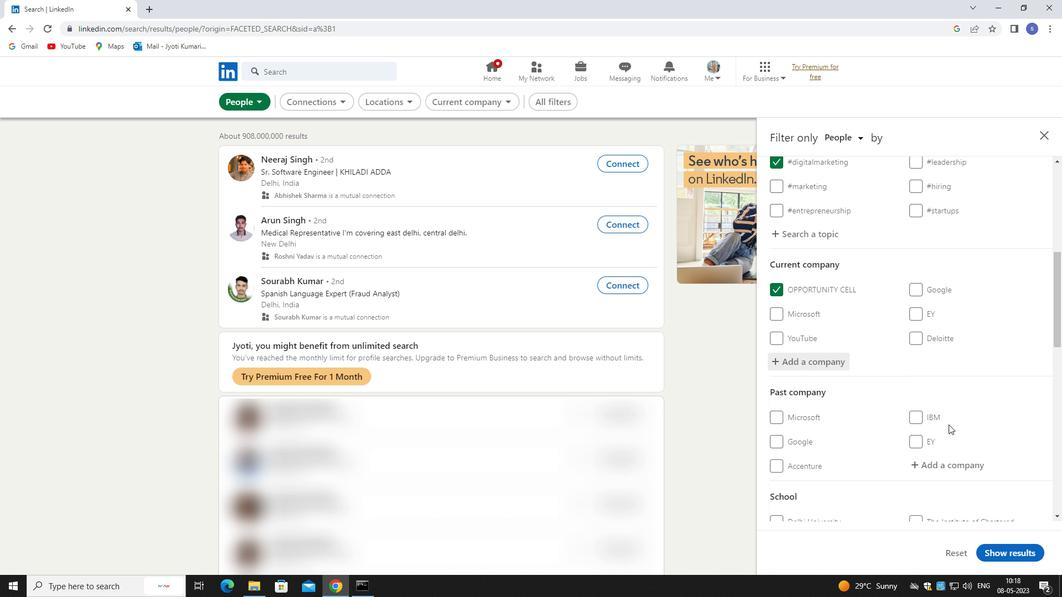 
Action: Mouse scrolled (950, 424) with delta (0, 0)
Screenshot: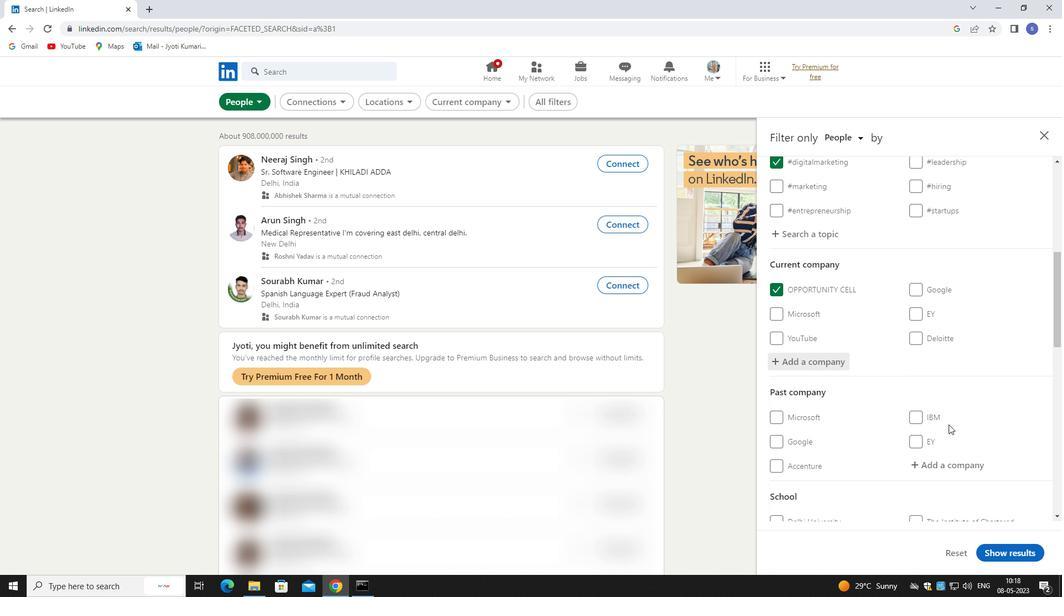 
Action: Mouse scrolled (950, 424) with delta (0, 0)
Screenshot: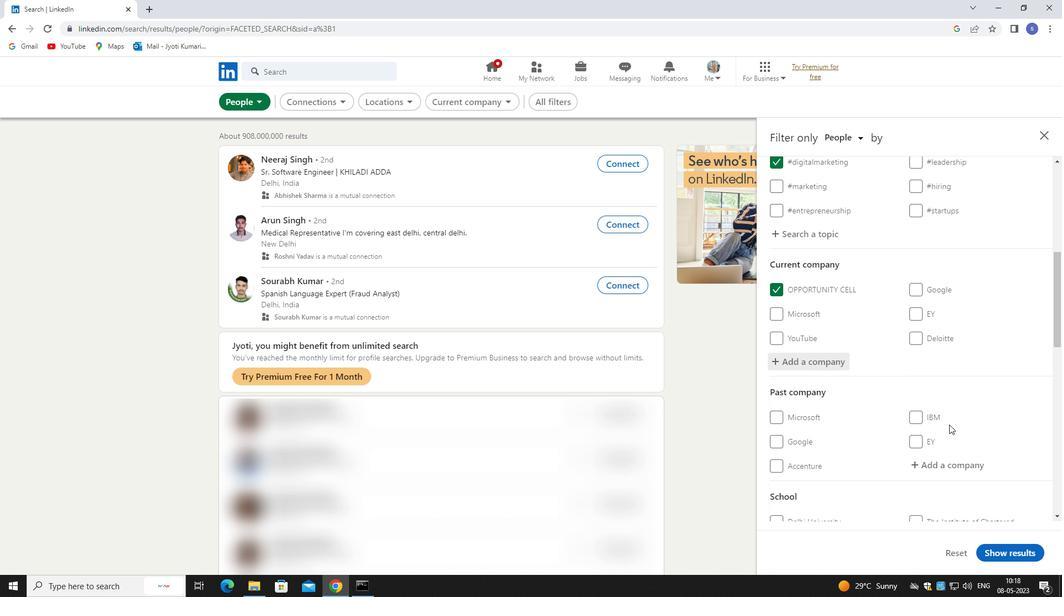 
Action: Mouse moved to (953, 427)
Screenshot: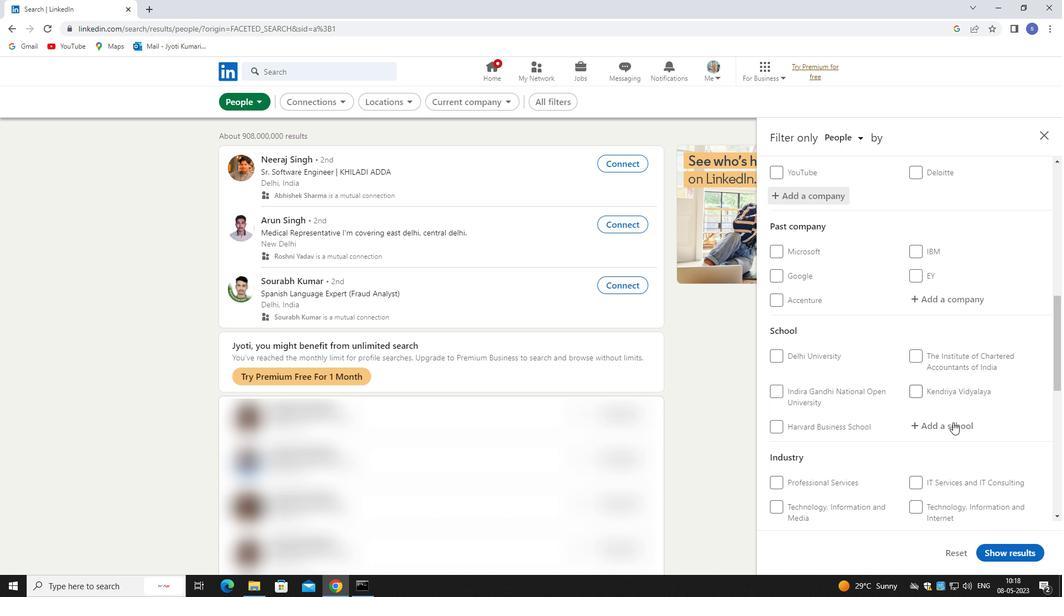
Action: Mouse pressed left at (953, 427)
Screenshot: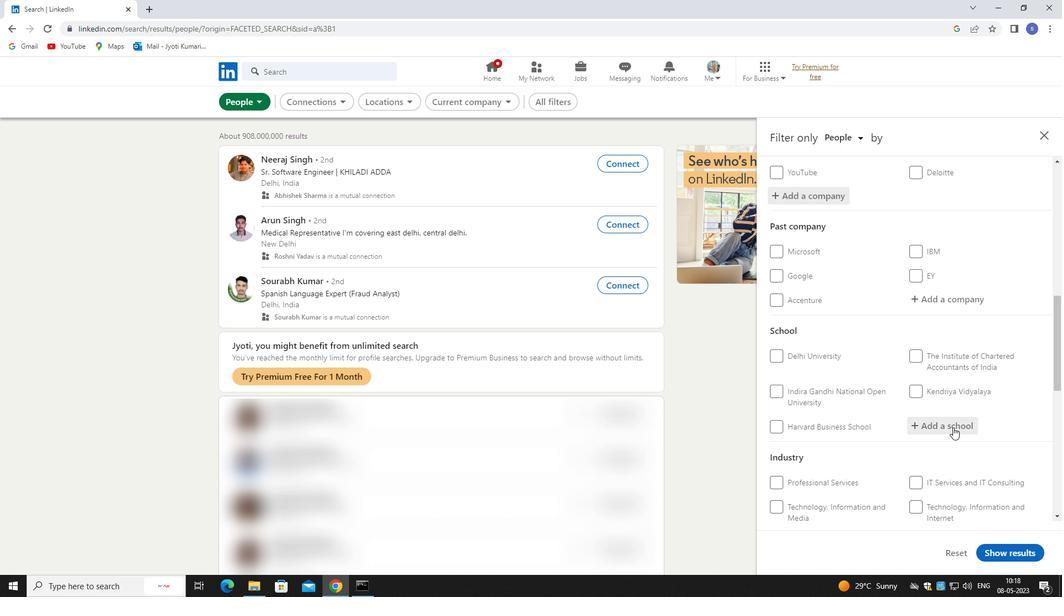 
Action: Mouse moved to (954, 434)
Screenshot: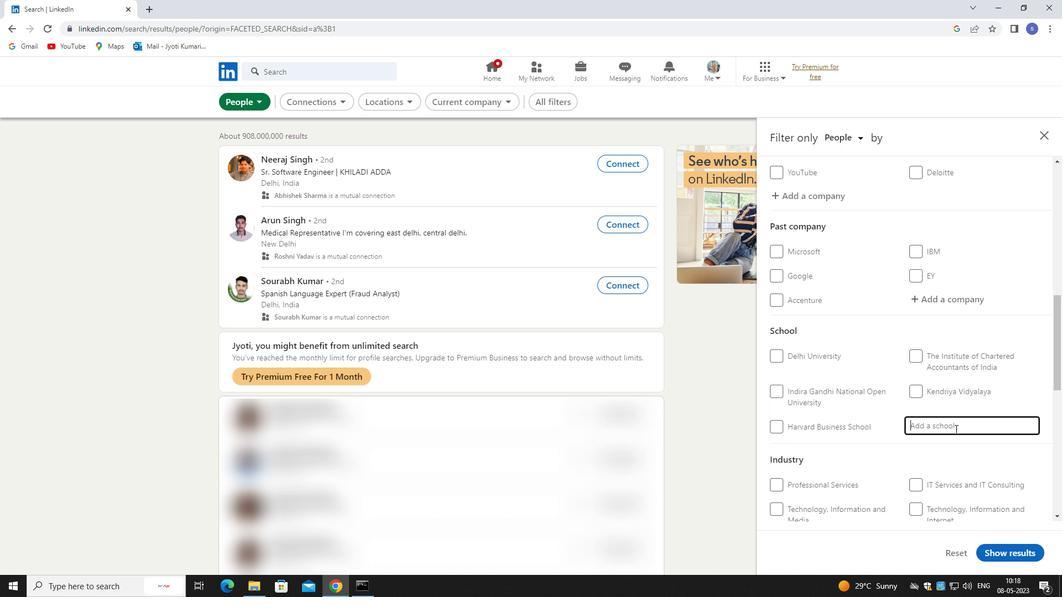 
Action: Key pressed ST.JOSEPH
Screenshot: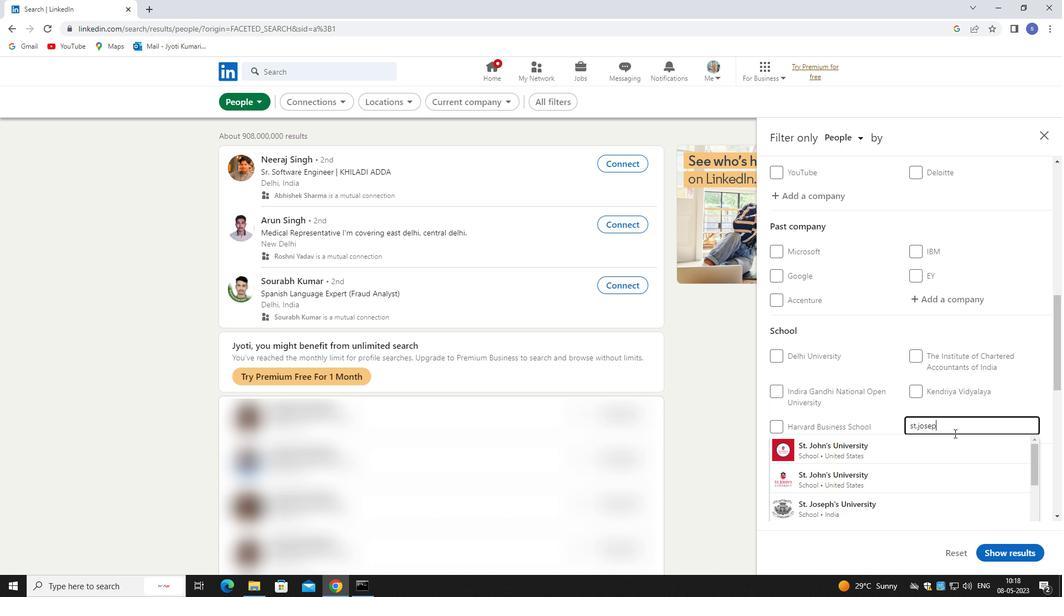 
Action: Mouse moved to (943, 483)
Screenshot: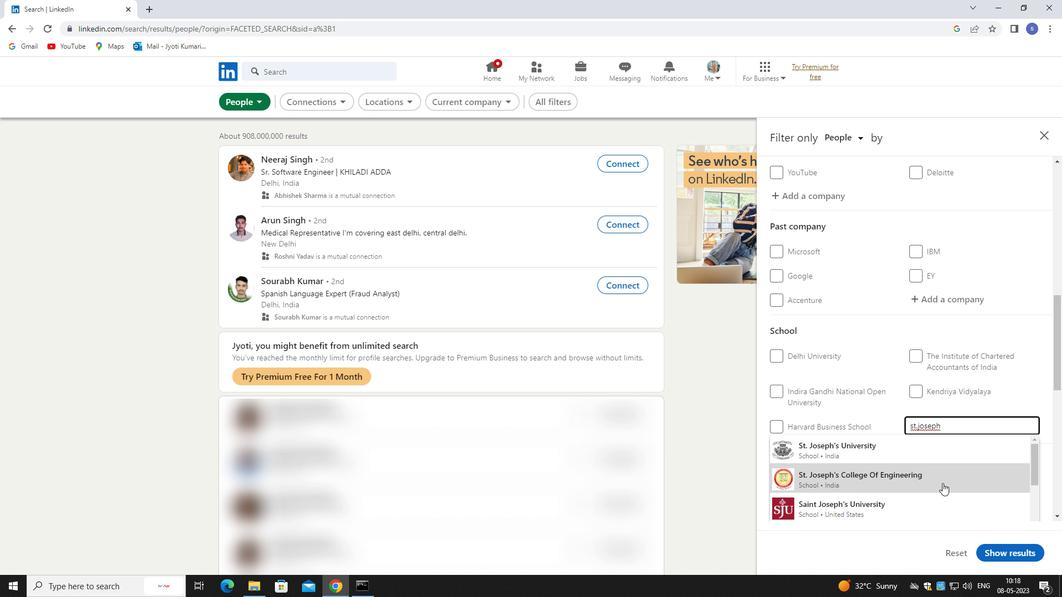 
Action: Mouse scrolled (943, 483) with delta (0, 0)
Screenshot: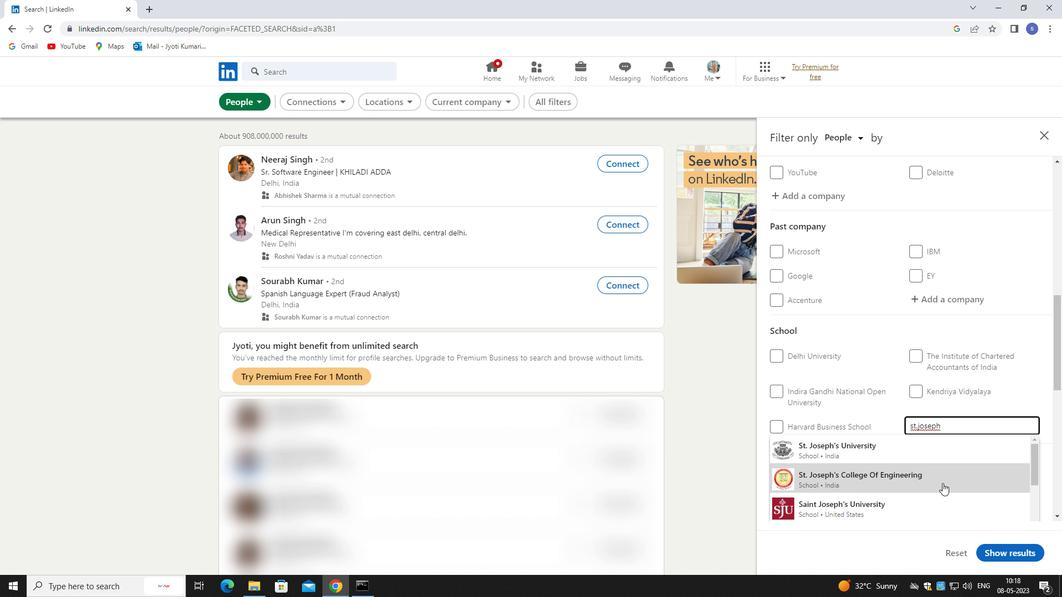 
Action: Mouse scrolled (943, 483) with delta (0, 0)
Screenshot: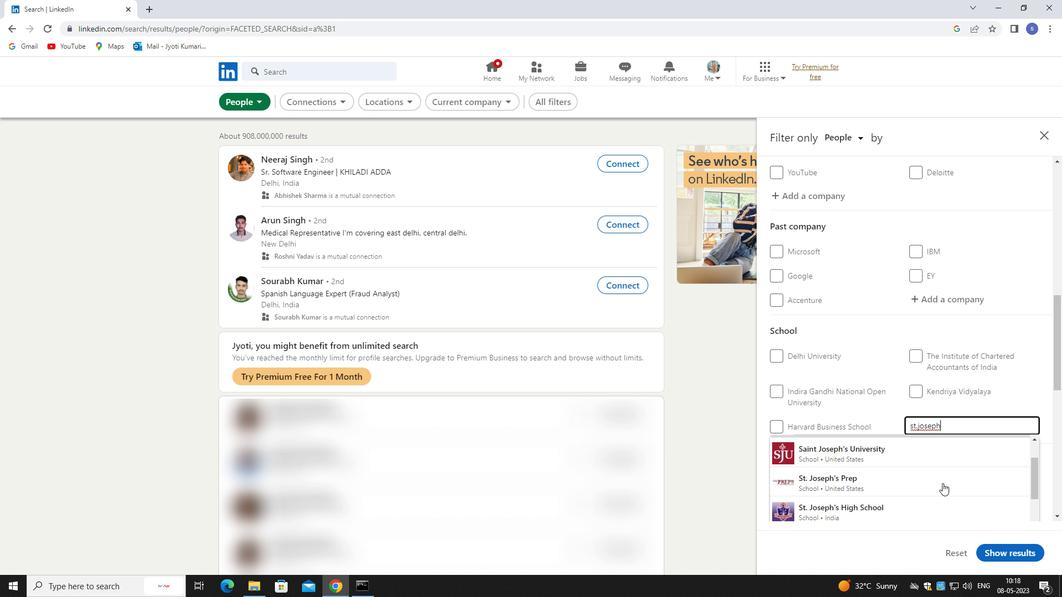
Action: Mouse scrolled (943, 483) with delta (0, 0)
Screenshot: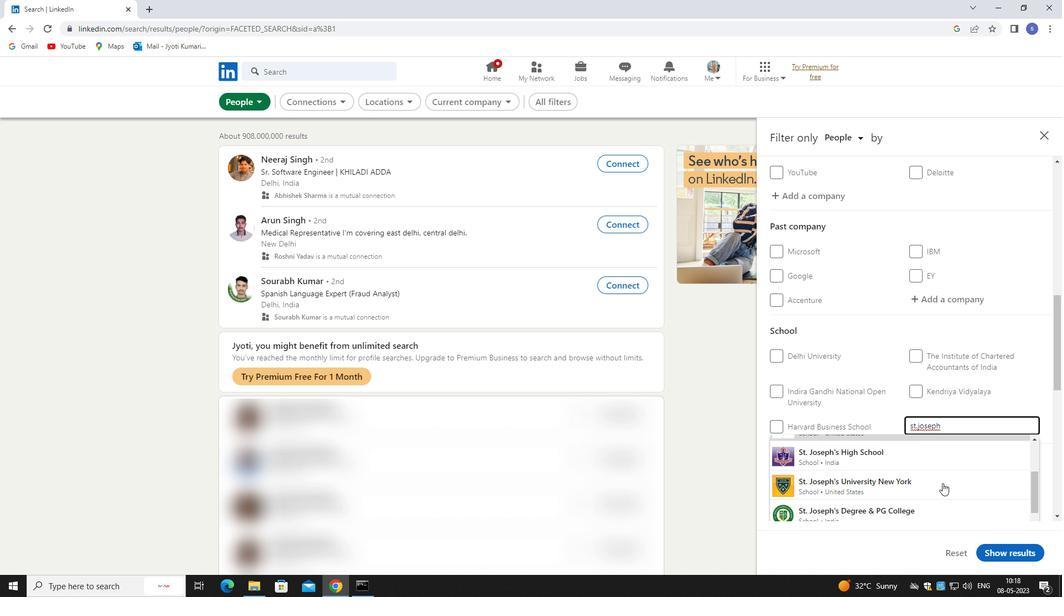 
Action: Mouse scrolled (943, 483) with delta (0, 0)
Screenshot: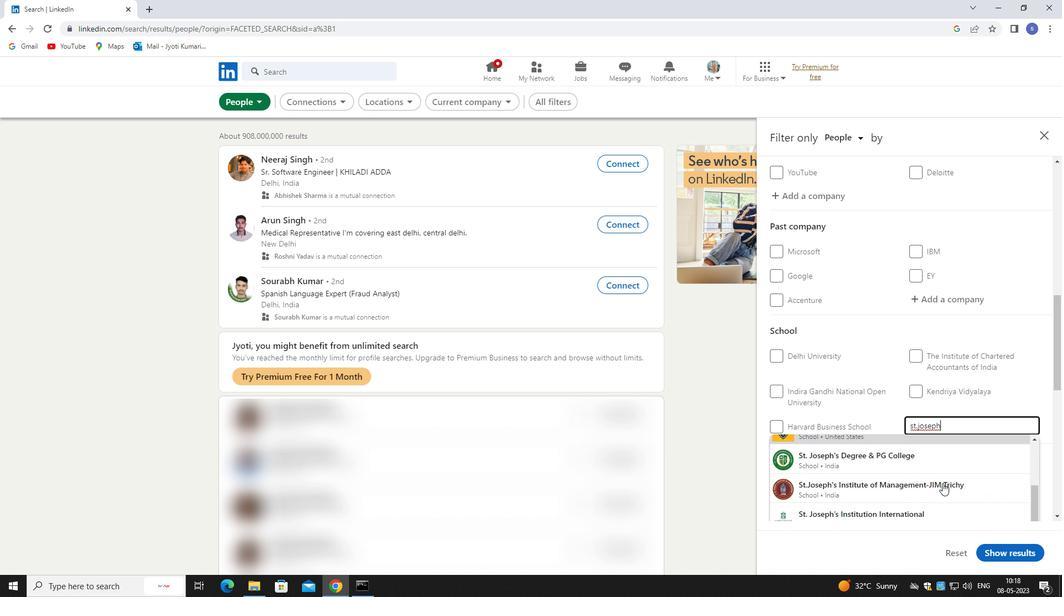 
Action: Mouse scrolled (943, 483) with delta (0, 0)
Screenshot: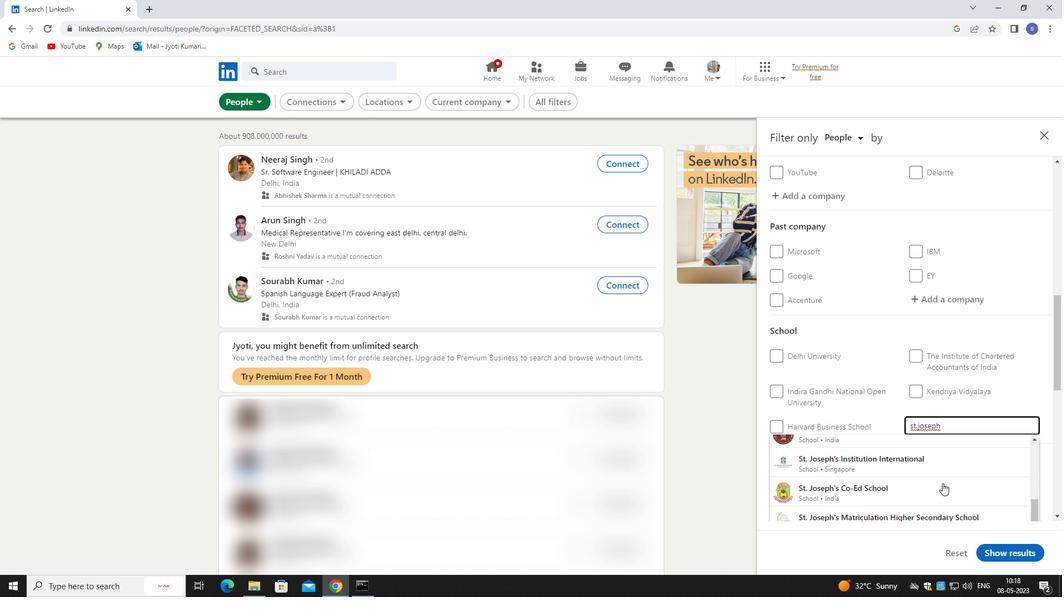 
Action: Mouse scrolled (943, 483) with delta (0, 0)
Screenshot: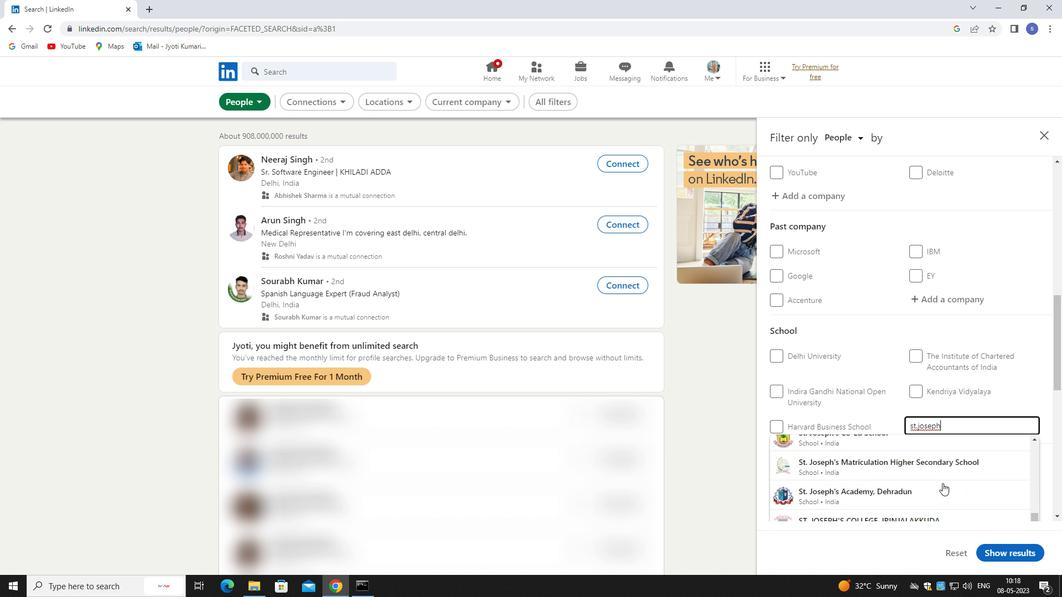 
Action: Mouse moved to (943, 481)
Screenshot: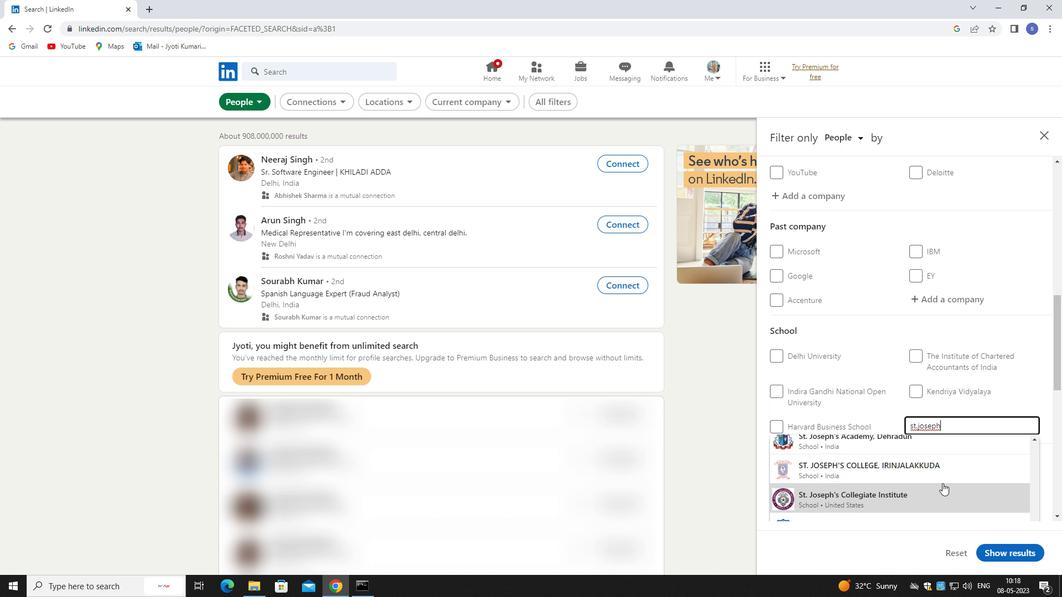 
Action: Mouse scrolled (943, 481) with delta (0, 0)
Screenshot: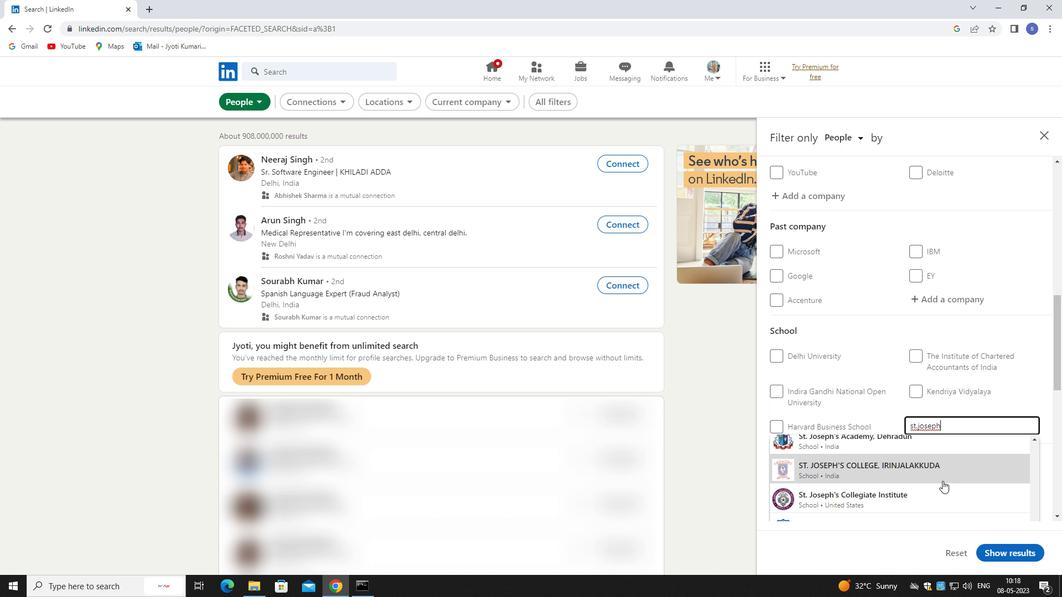 
Action: Mouse moved to (943, 453)
Screenshot: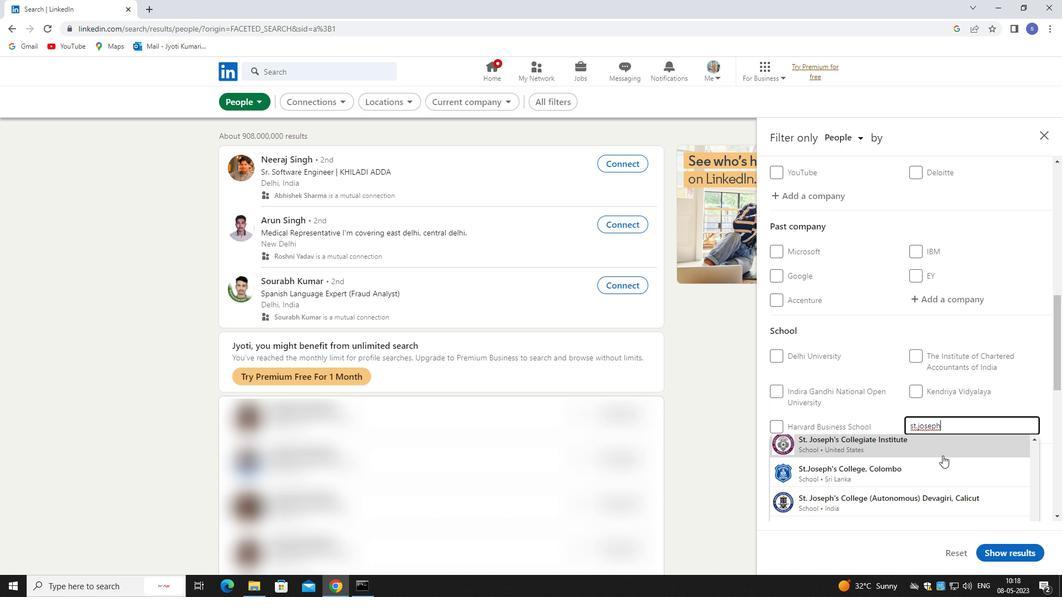 
Action: Mouse pressed left at (943, 453)
Screenshot: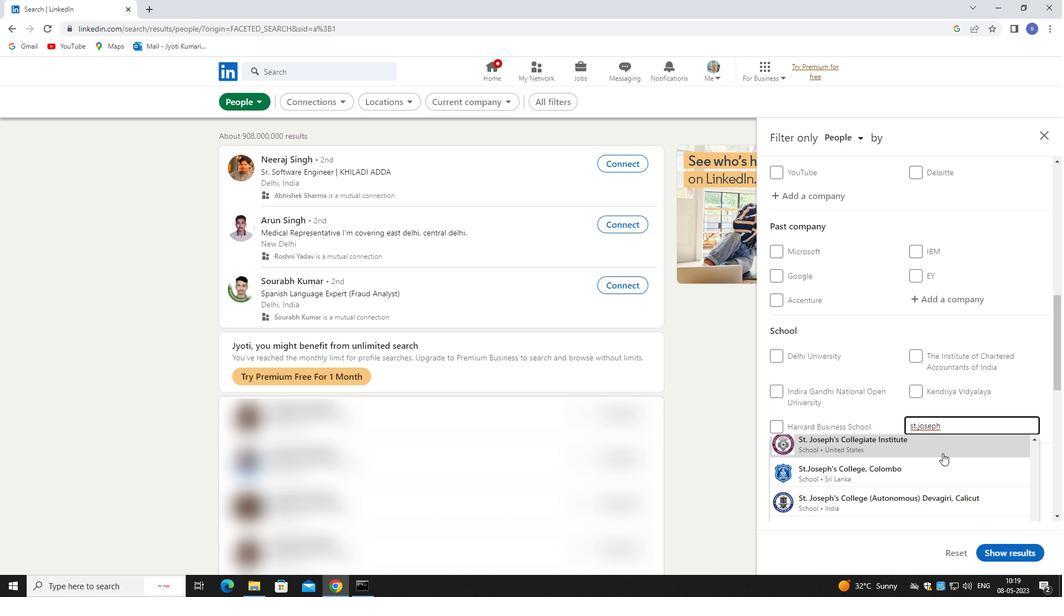 
Action: Mouse moved to (942, 453)
Screenshot: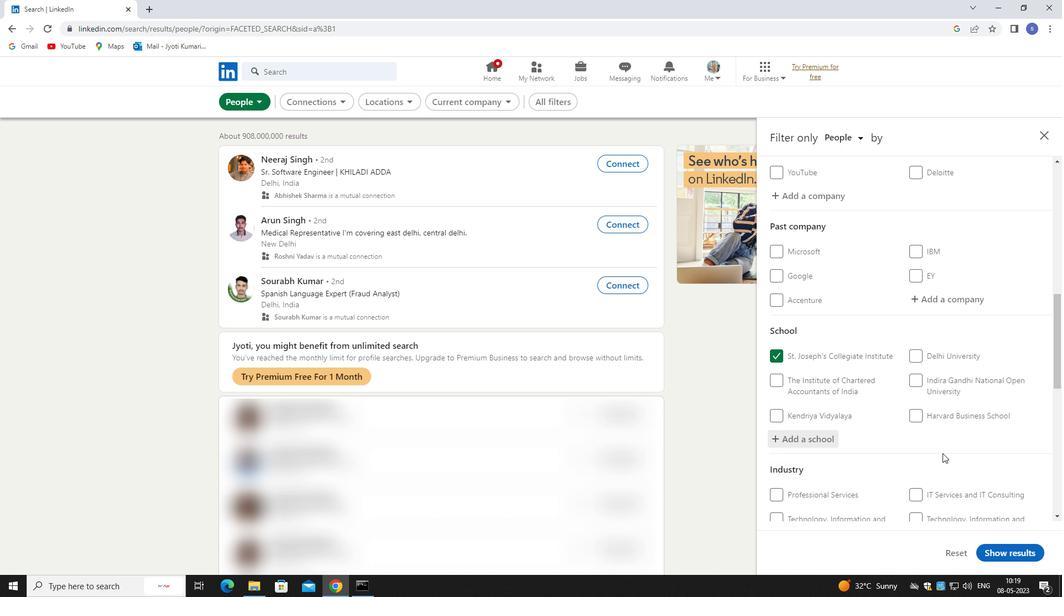 
Action: Mouse scrolled (942, 454) with delta (0, 0)
Screenshot: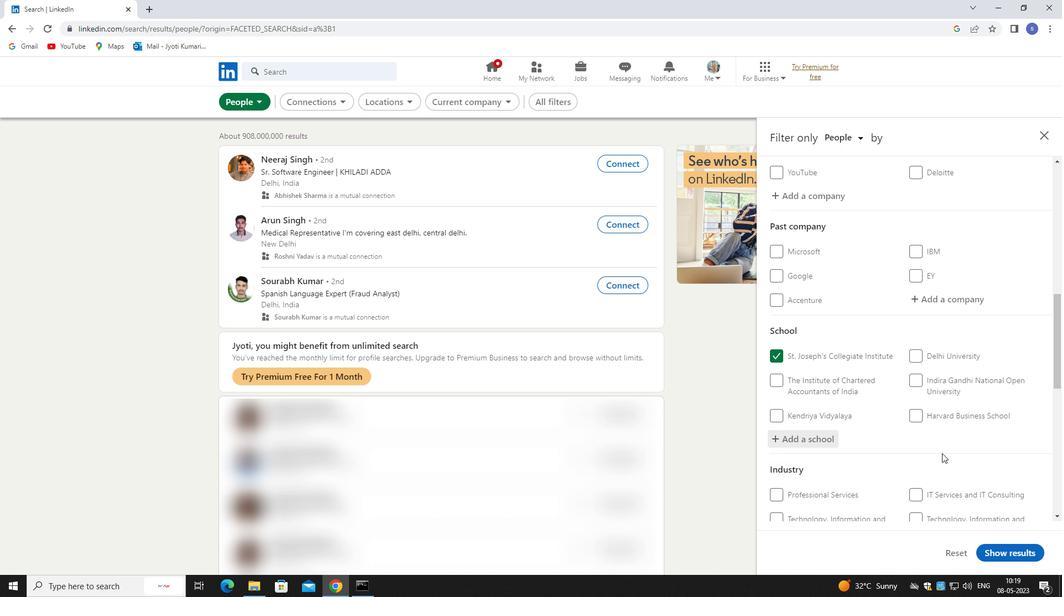 
Action: Mouse scrolled (942, 454) with delta (0, 0)
Screenshot: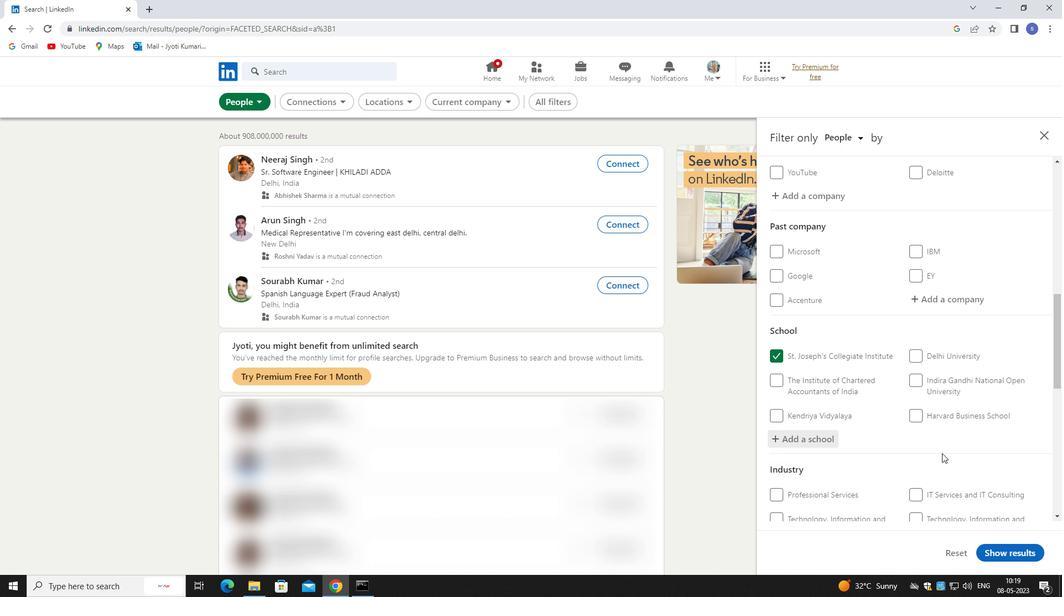 
Action: Mouse scrolled (942, 453) with delta (0, 0)
Screenshot: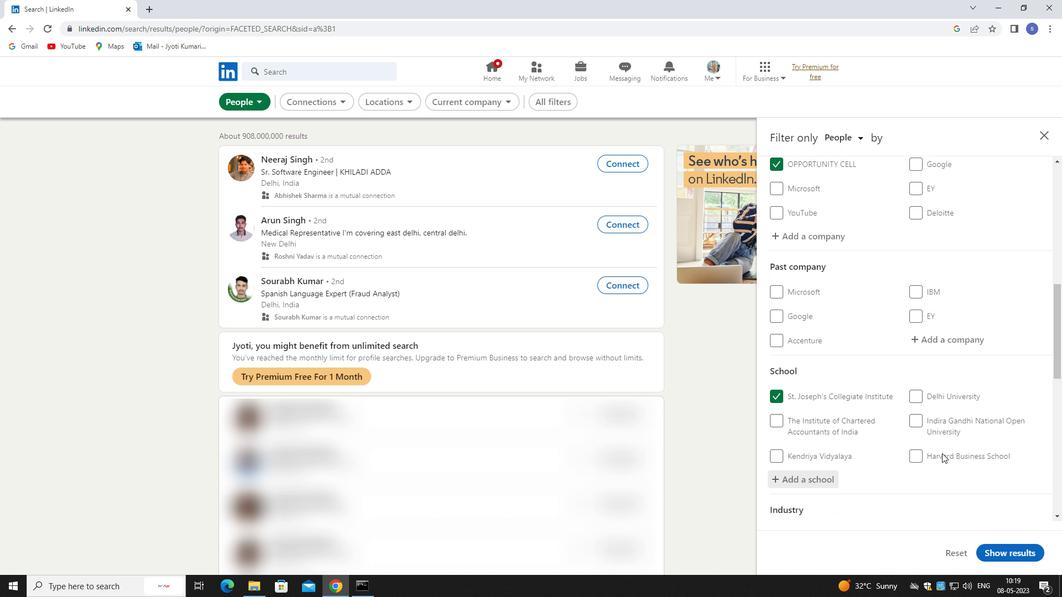
Action: Mouse scrolled (942, 453) with delta (0, 0)
Screenshot: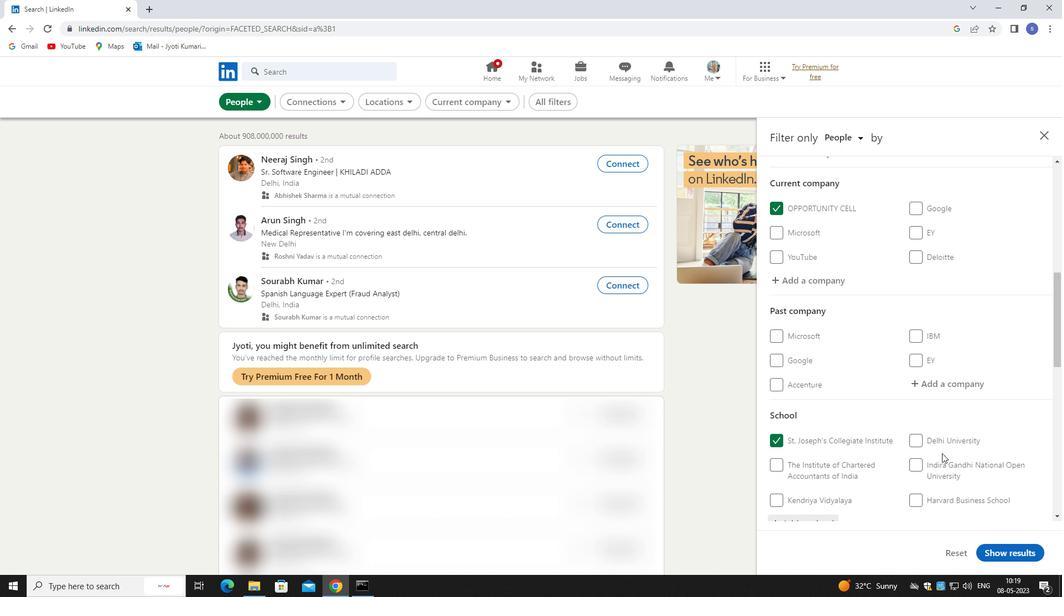 
Action: Mouse scrolled (942, 453) with delta (0, 0)
Screenshot: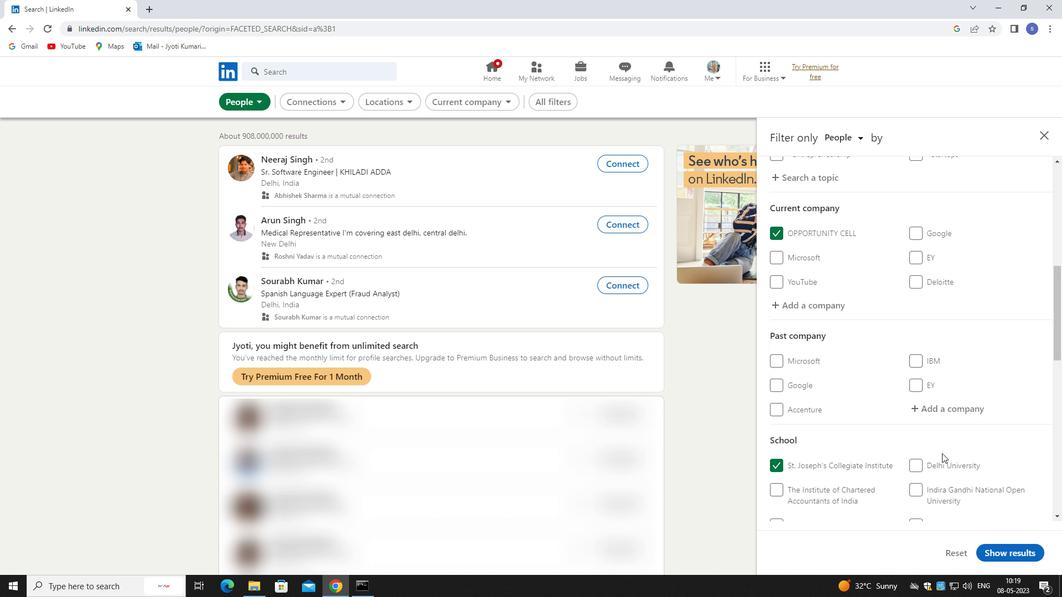 
Action: Mouse scrolled (942, 453) with delta (0, 0)
Screenshot: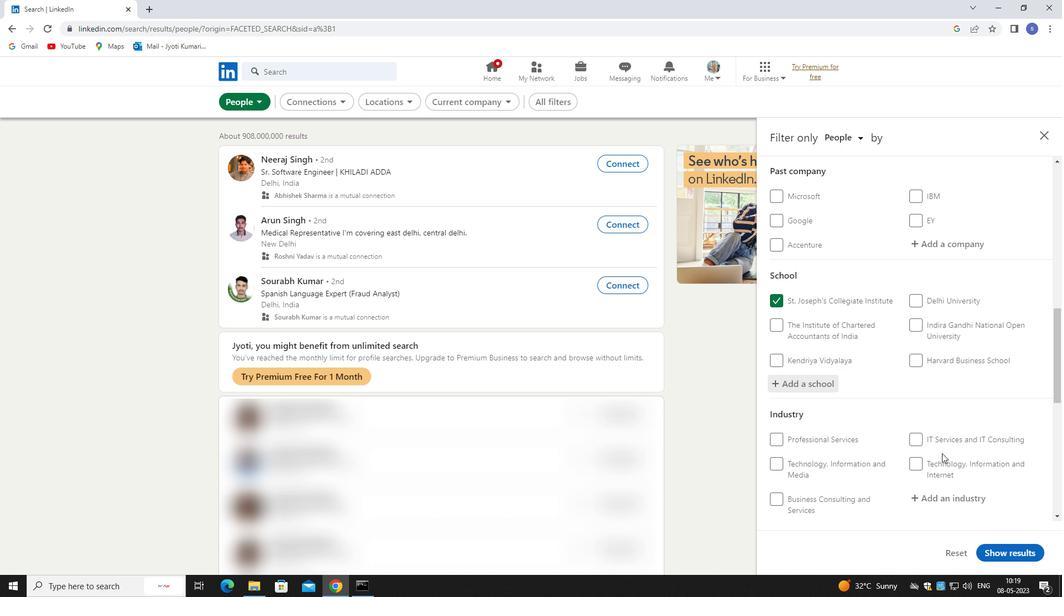 
Action: Mouse moved to (944, 448)
Screenshot: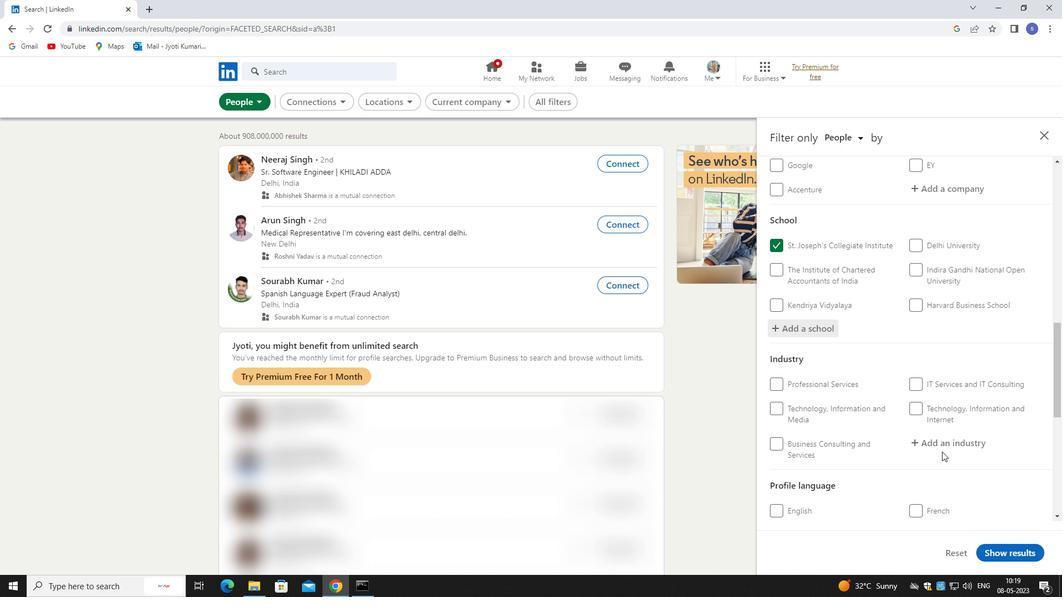 
Action: Mouse pressed left at (944, 448)
Screenshot: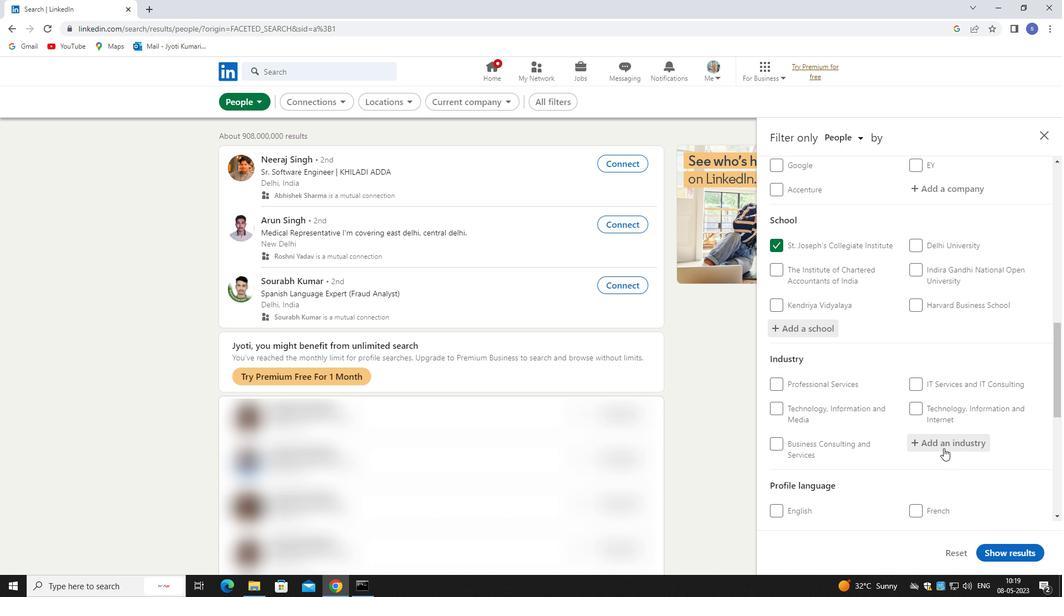 
Action: Mouse moved to (946, 453)
Screenshot: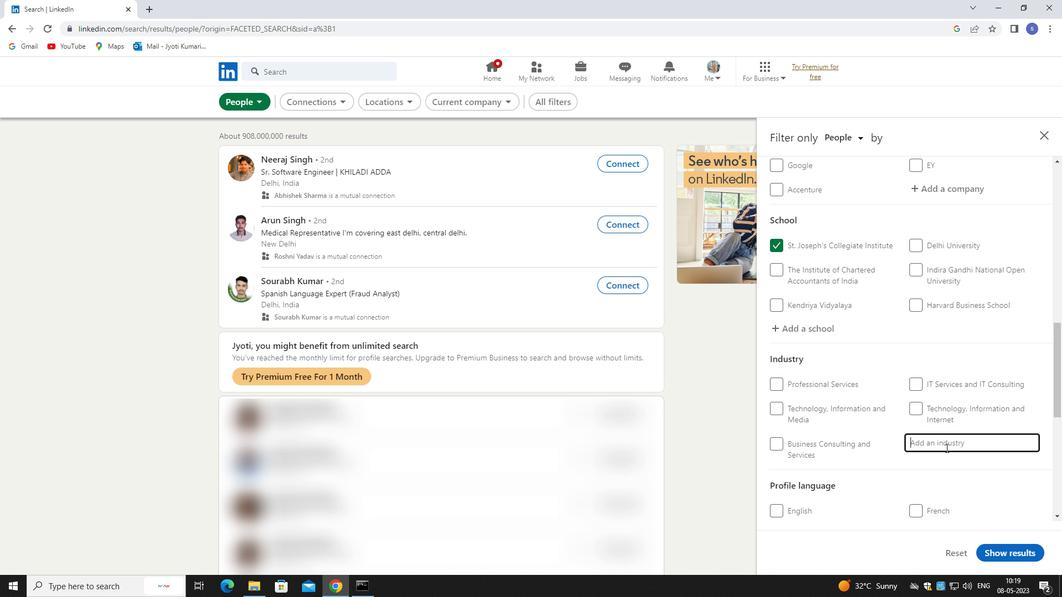 
Action: Key pressed HOSPITA
Screenshot: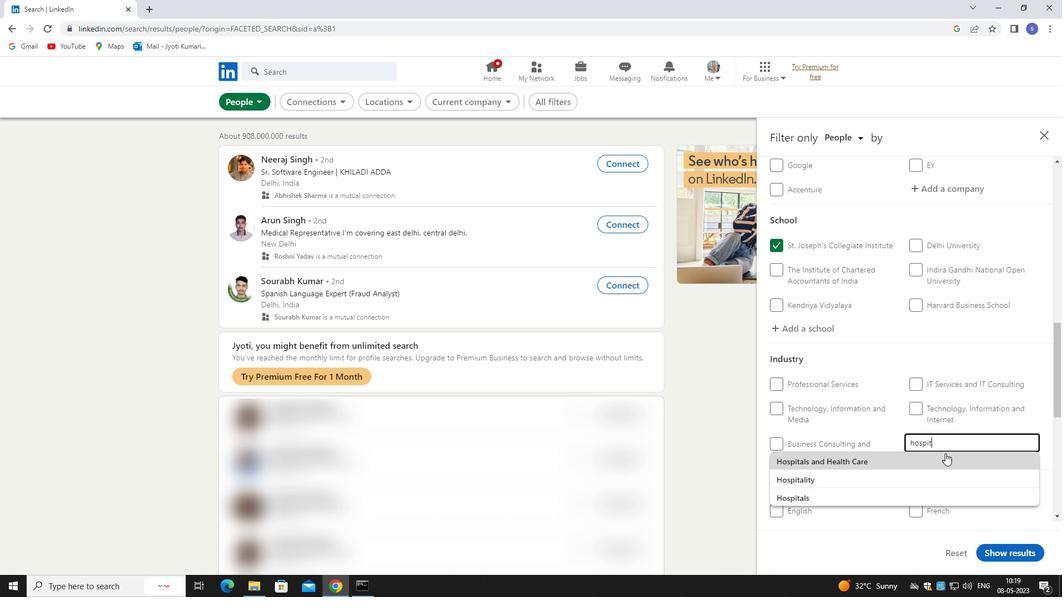 
Action: Mouse moved to (946, 471)
Screenshot: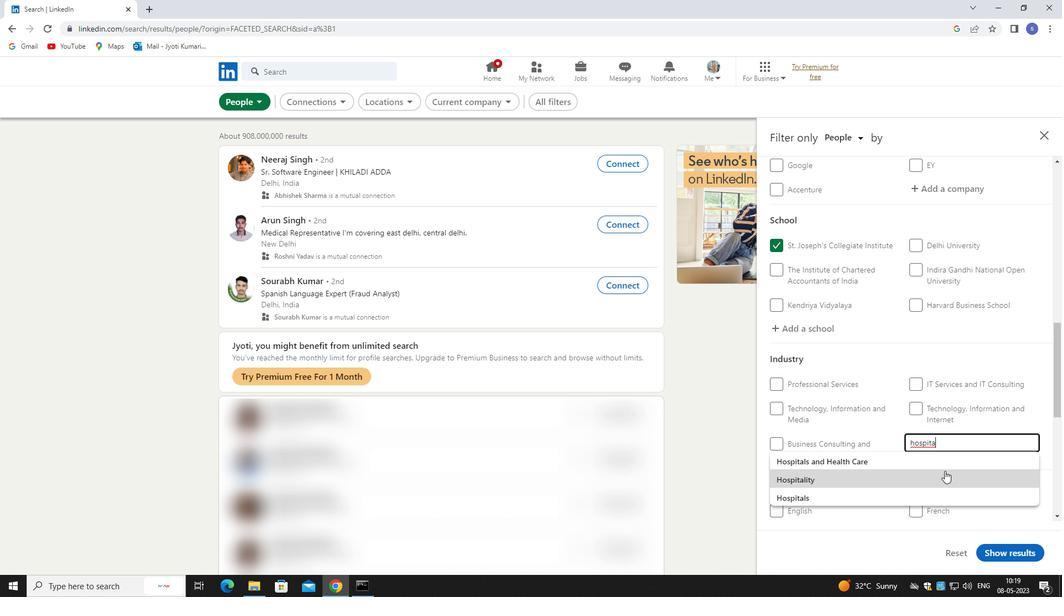 
Action: Mouse pressed left at (946, 471)
Screenshot: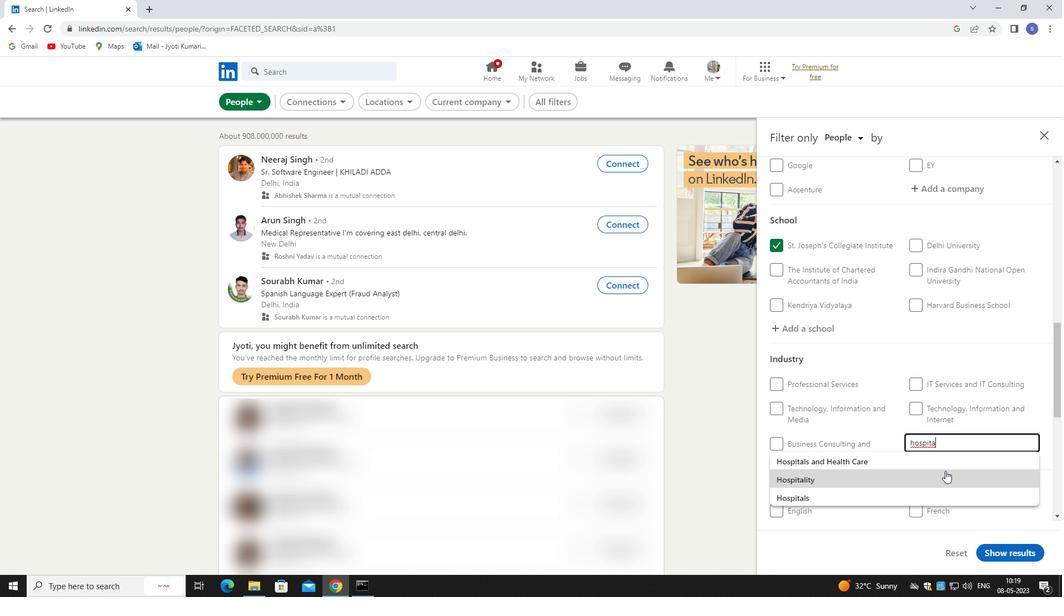 
Action: Mouse moved to (946, 471)
Screenshot: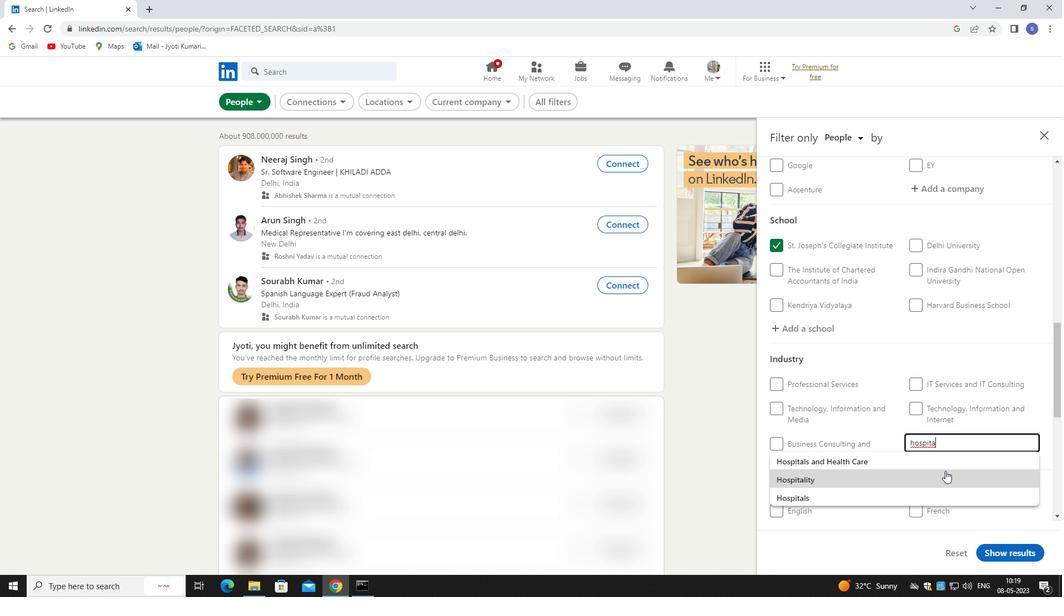 
Action: Mouse scrolled (946, 470) with delta (0, 0)
Screenshot: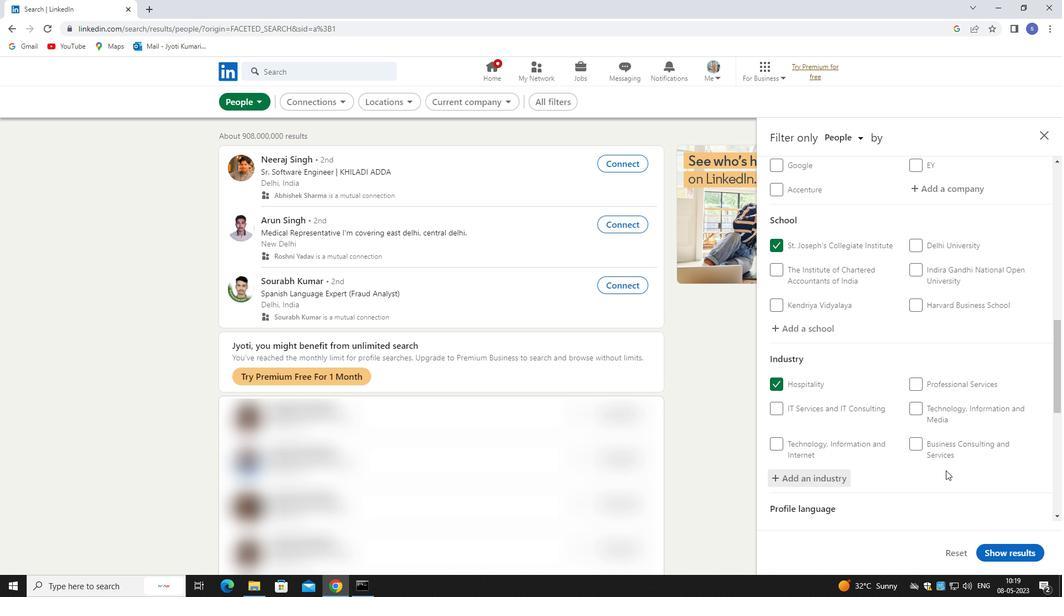 
Action: Mouse moved to (947, 471)
Screenshot: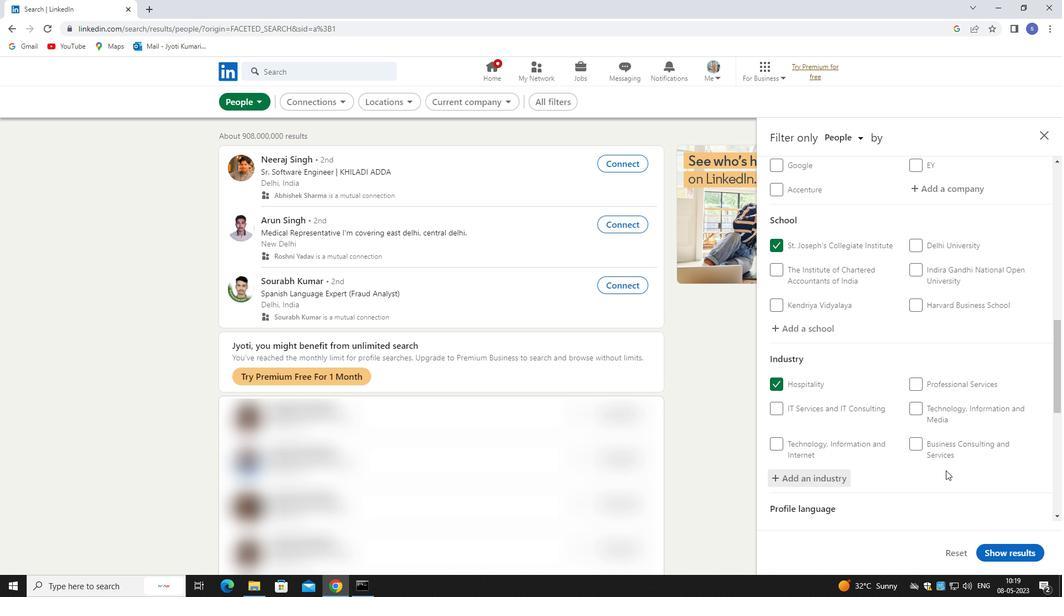 
Action: Mouse scrolled (947, 470) with delta (0, 0)
Screenshot: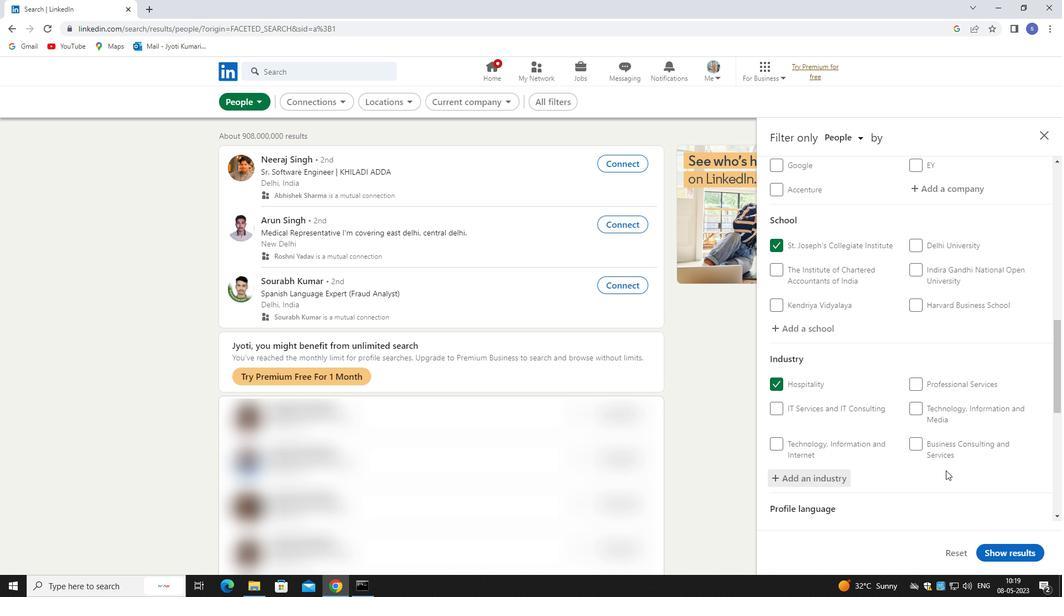 
Action: Mouse scrolled (947, 470) with delta (0, 0)
Screenshot: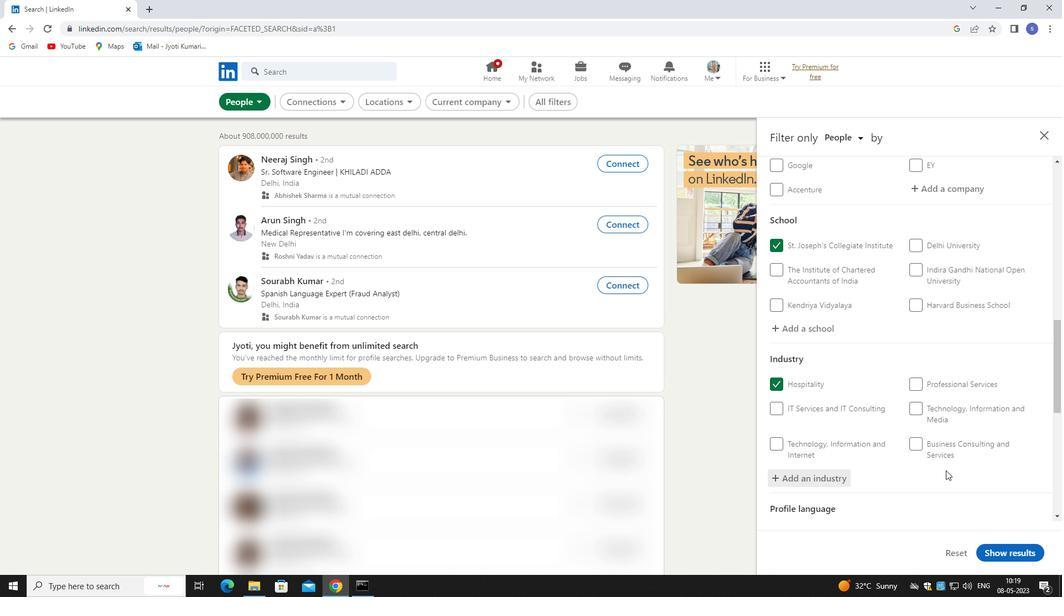
Action: Mouse moved to (915, 368)
Screenshot: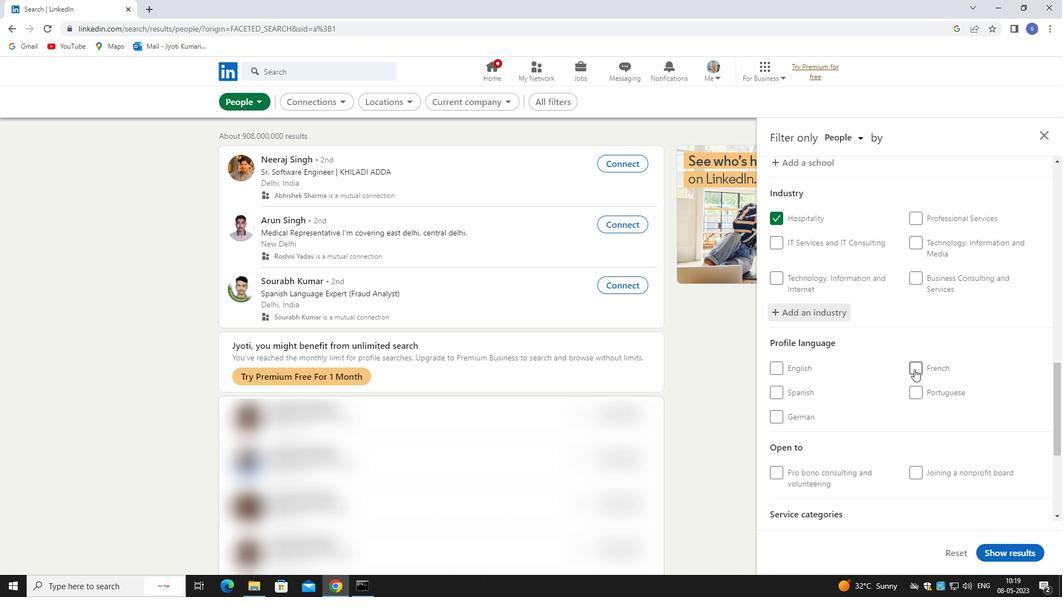 
Action: Mouse pressed left at (915, 368)
Screenshot: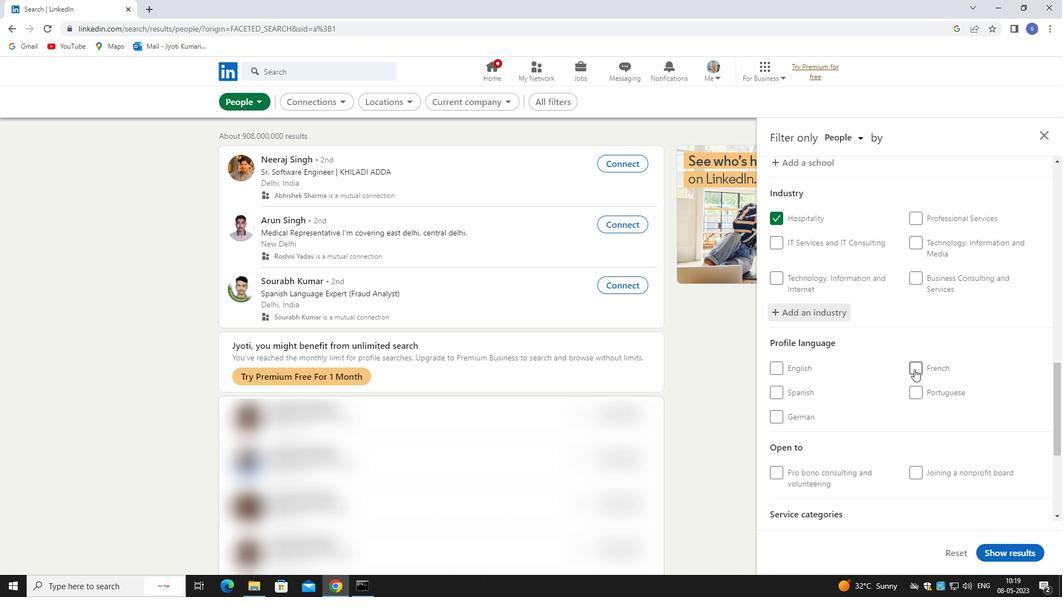 
Action: Mouse moved to (911, 414)
Screenshot: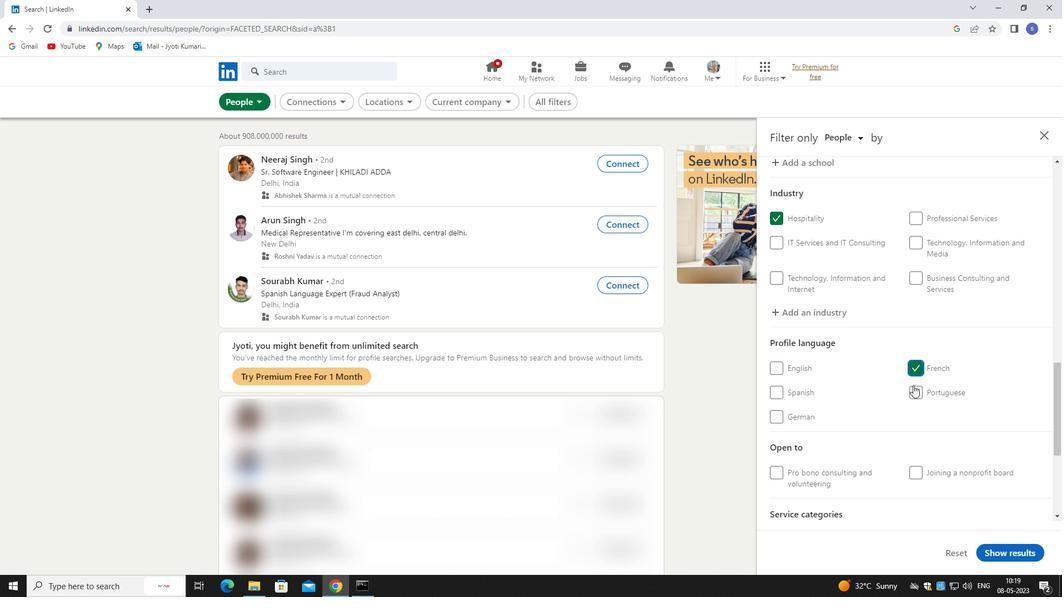 
Action: Mouse scrolled (911, 413) with delta (0, 0)
Screenshot: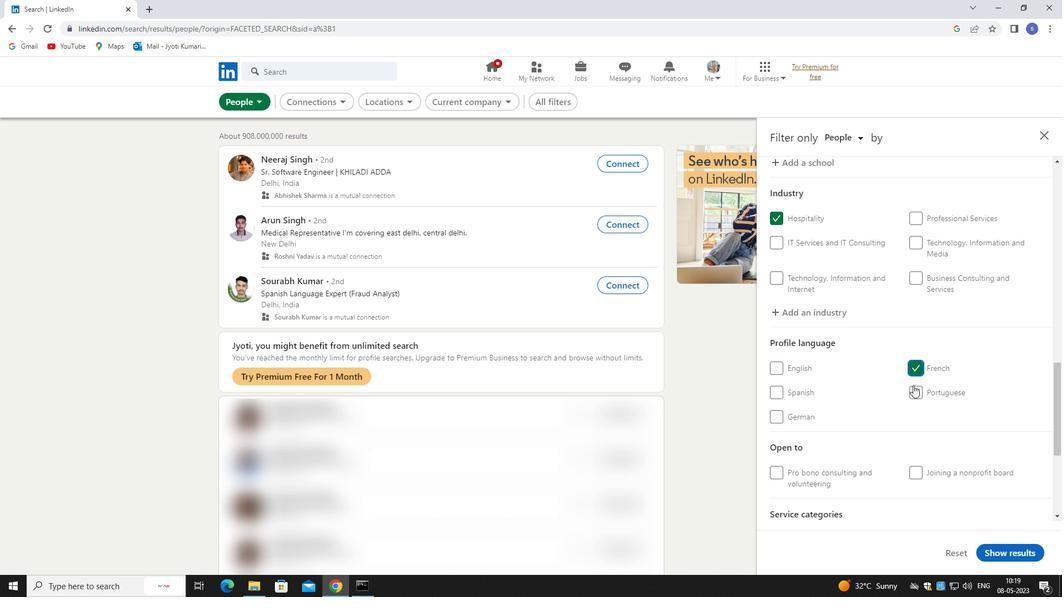 
Action: Mouse moved to (910, 422)
Screenshot: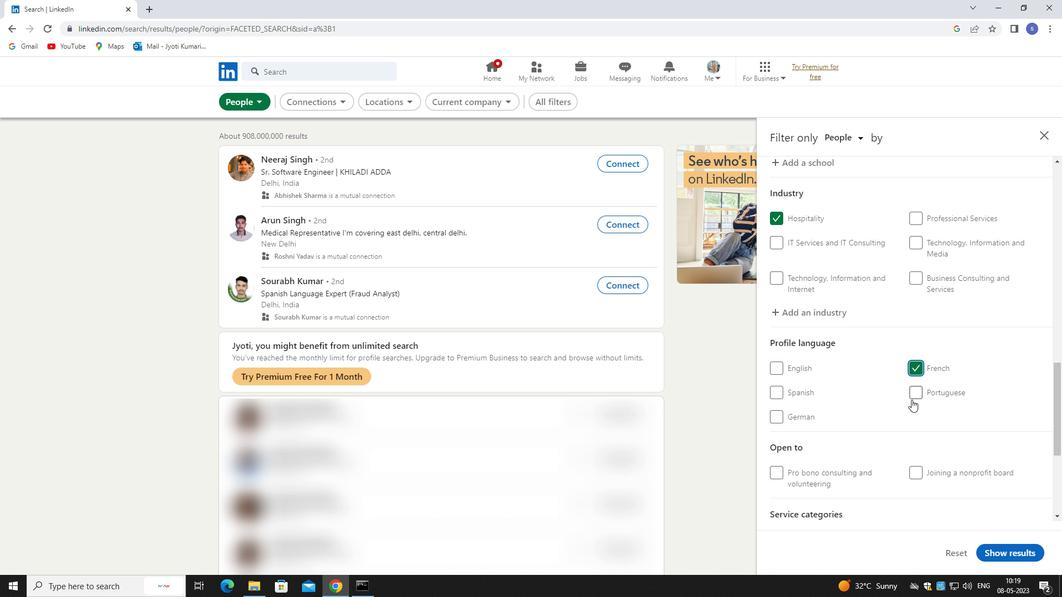 
Action: Mouse scrolled (910, 421) with delta (0, 0)
Screenshot: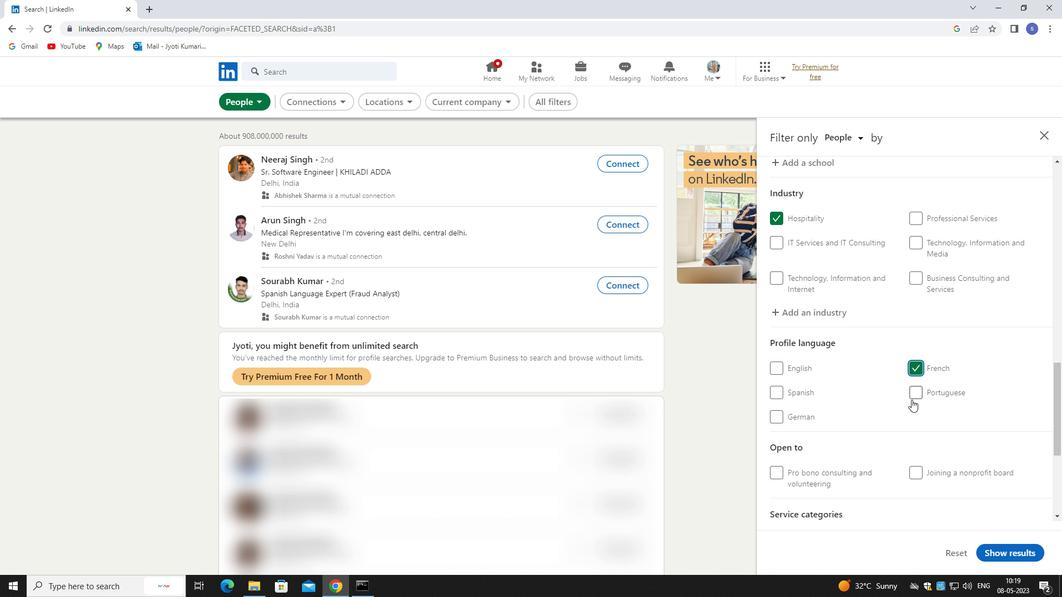 
Action: Mouse moved to (910, 424)
Screenshot: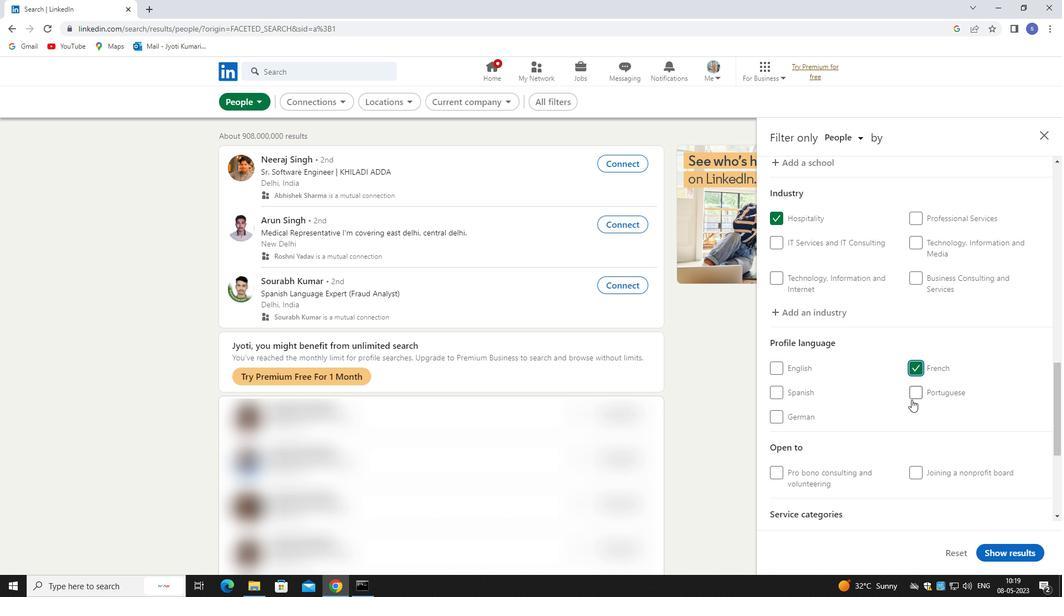 
Action: Mouse scrolled (910, 423) with delta (0, 0)
Screenshot: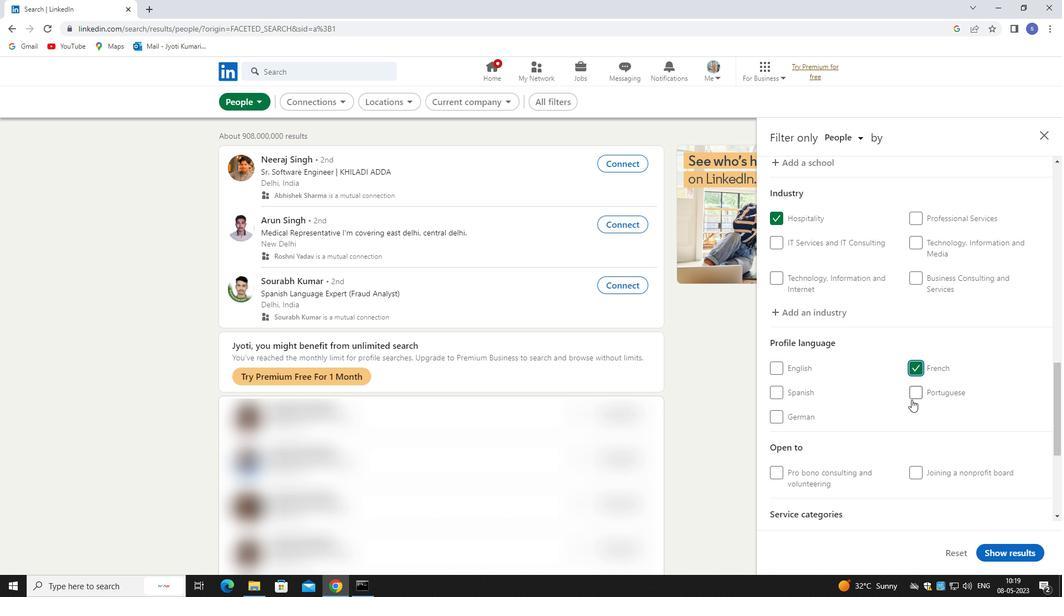 
Action: Mouse scrolled (910, 423) with delta (0, 0)
Screenshot: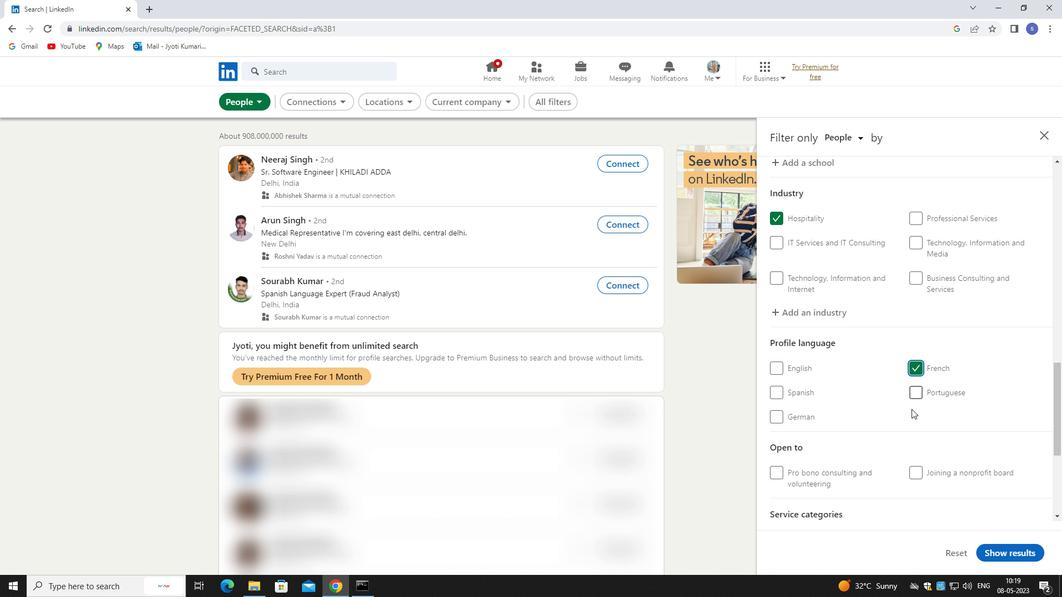 
Action: Mouse moved to (924, 369)
Screenshot: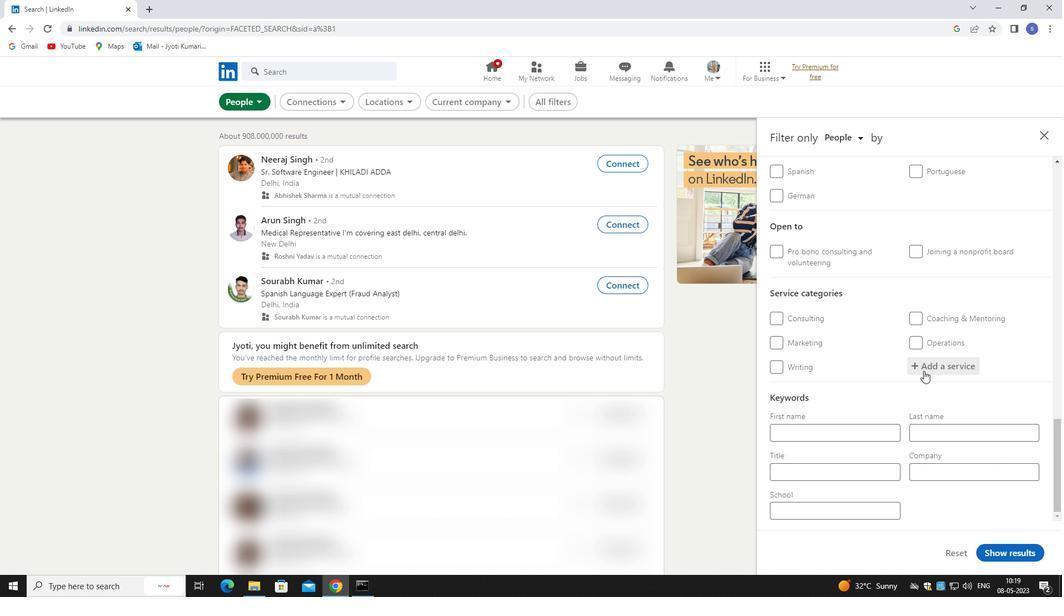 
Action: Mouse pressed left at (924, 369)
Screenshot: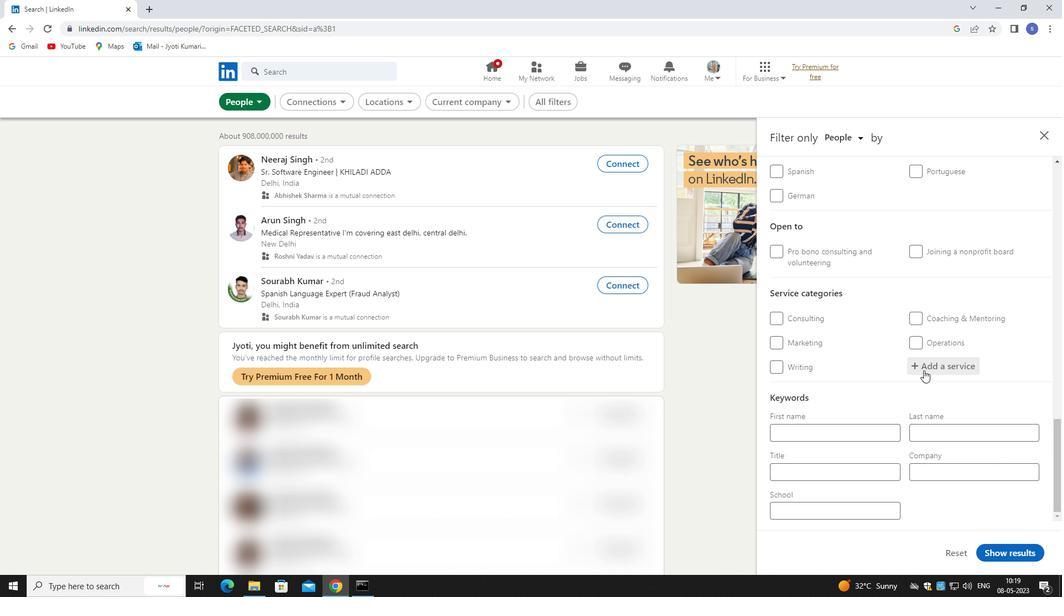 
Action: Mouse moved to (906, 351)
Screenshot: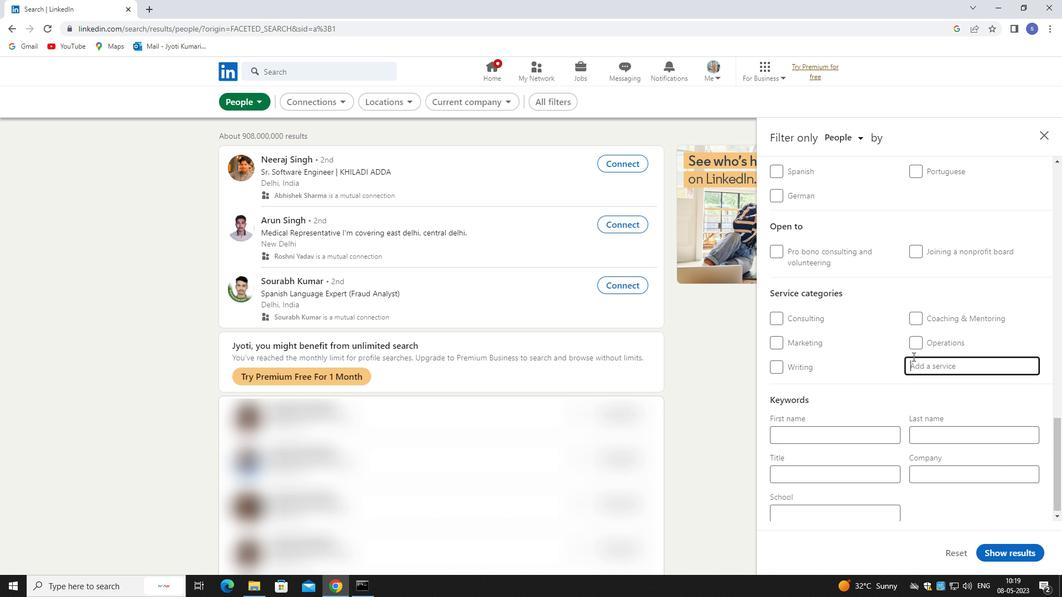 
Action: Key pressed VISUAL<Key.space>DESI
Screenshot: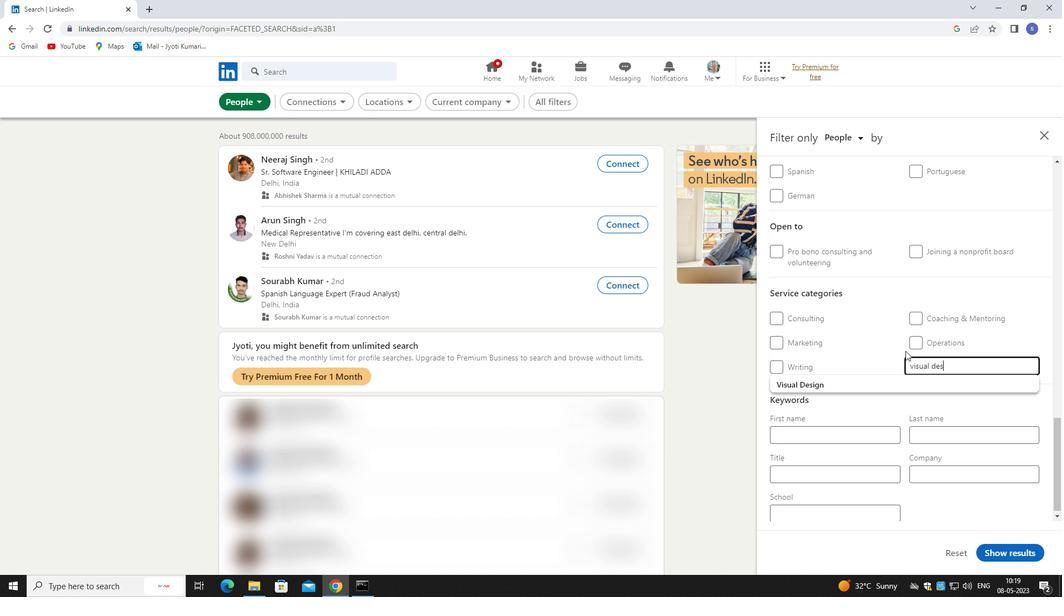 
Action: Mouse moved to (896, 379)
Screenshot: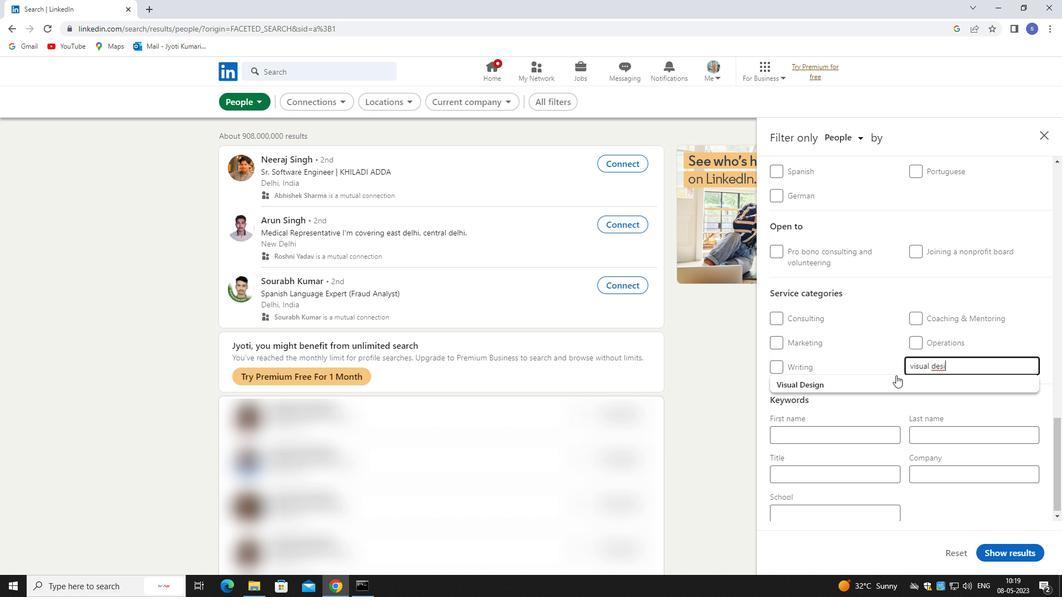 
Action: Mouse pressed left at (896, 379)
Screenshot: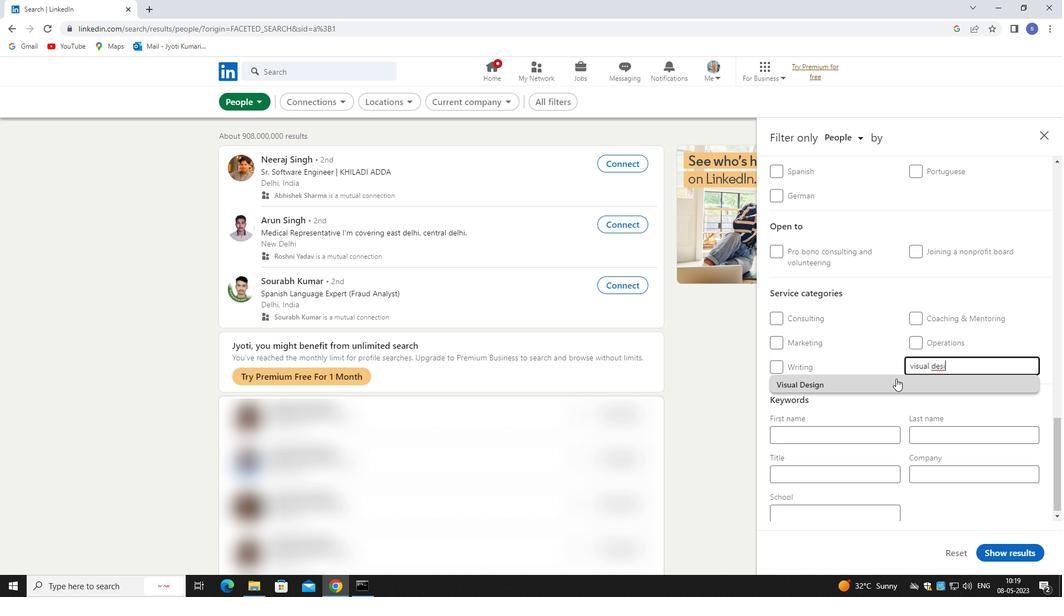 
Action: Mouse scrolled (896, 378) with delta (0, 0)
Screenshot: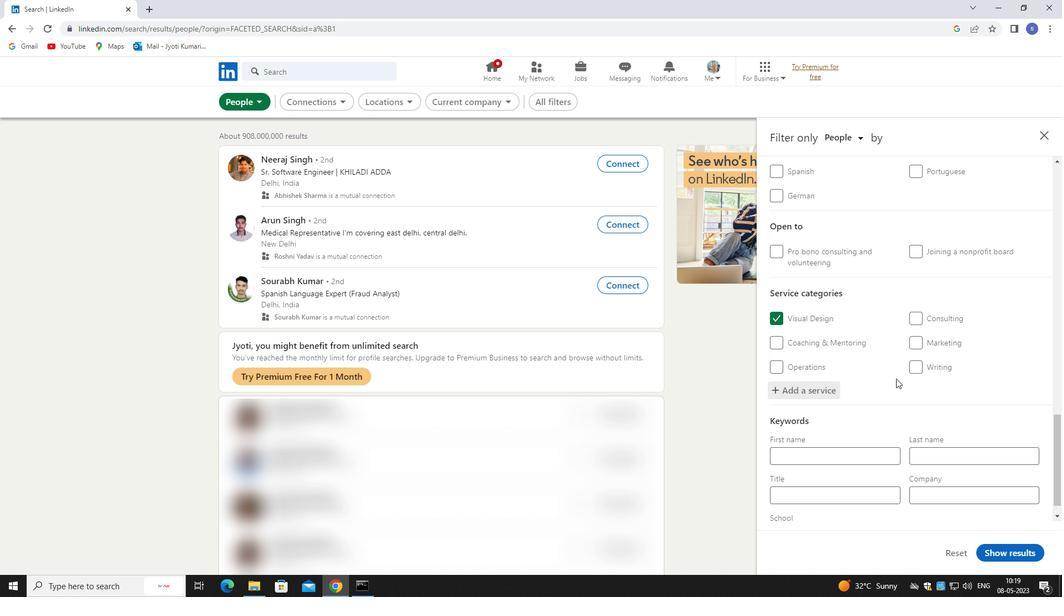 
Action: Mouse scrolled (896, 378) with delta (0, 0)
Screenshot: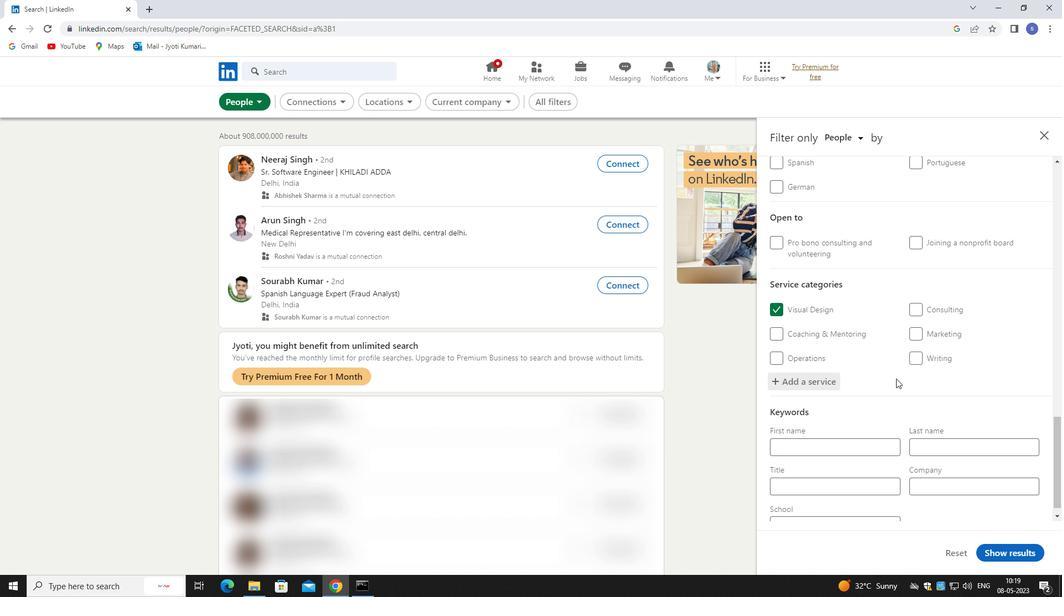 
Action: Mouse scrolled (896, 378) with delta (0, 0)
Screenshot: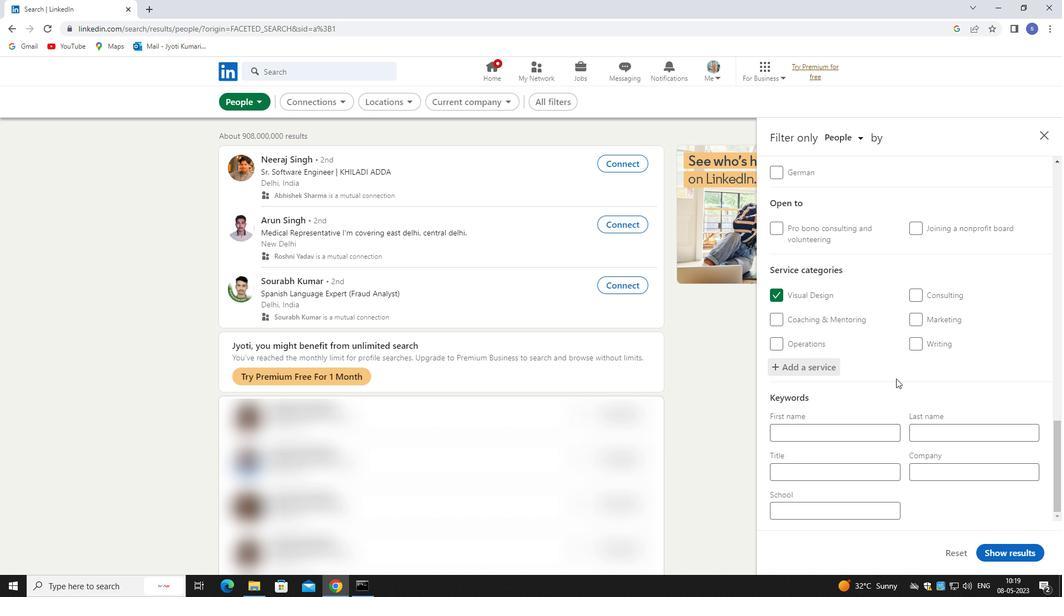 
Action: Mouse moved to (824, 478)
Screenshot: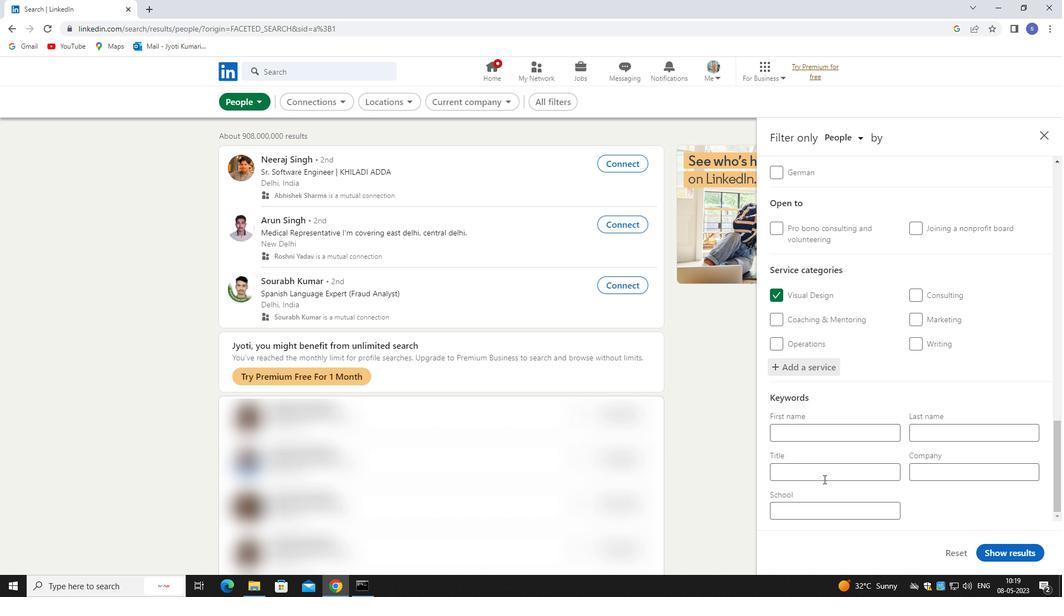 
Action: Mouse pressed left at (824, 478)
Screenshot: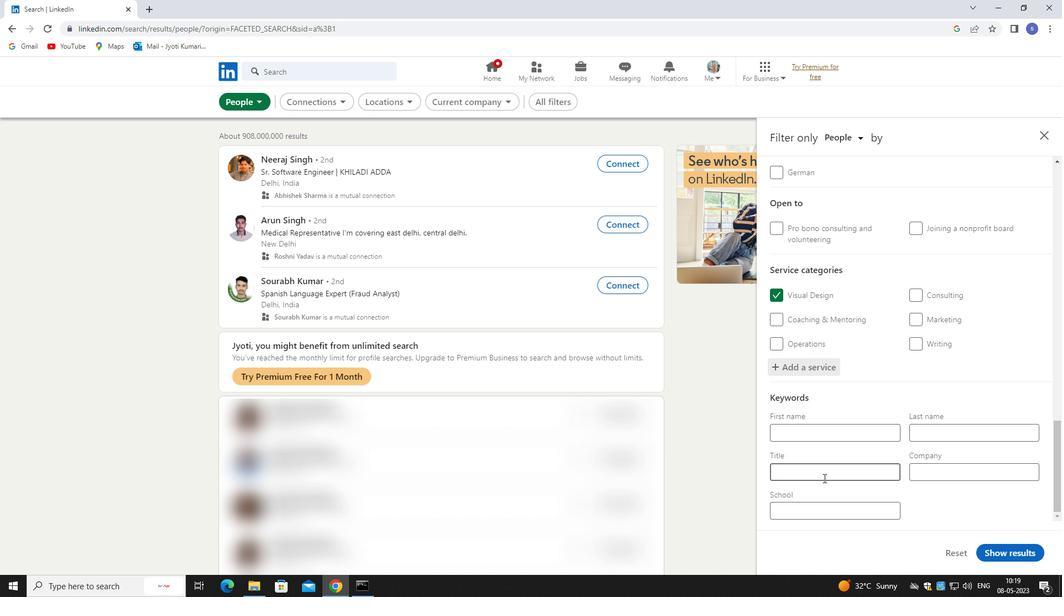 
Action: Mouse moved to (827, 494)
Screenshot: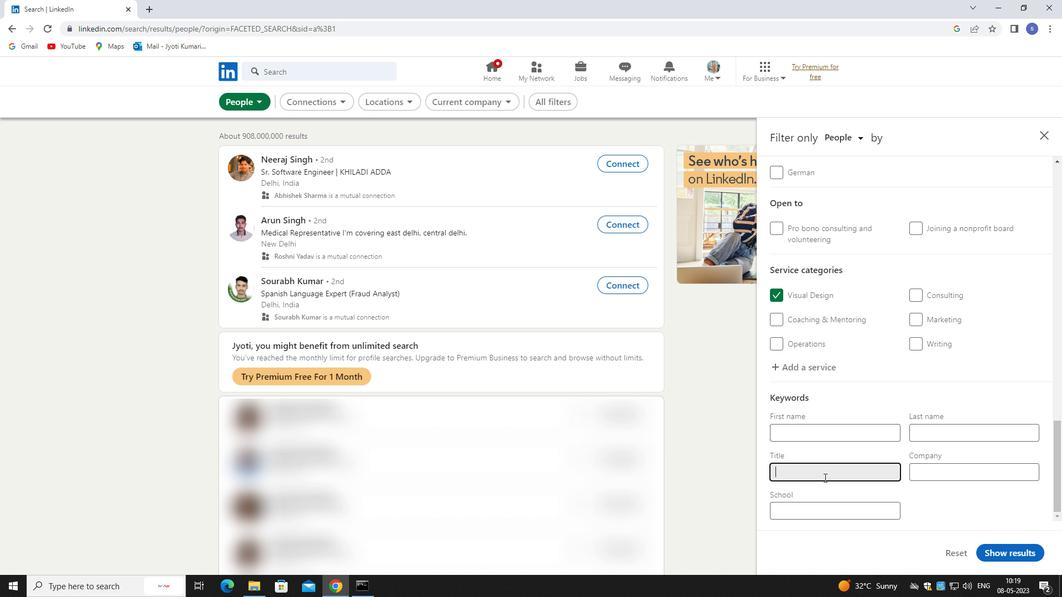 
Action: Key pressed E<Key.shift>COMMERCE<Key.space><Key.shift>,<Key.backspace><Key.shift>MARKETING<Key.space><Key.shift><Key.shift><Key.shift><Key.shift><Key.shift><Key.shift><Key.shift><Key.shift><Key.shift><Key.shift><Key.shift><Key.shift><Key.shift><Key.shift><Key.shift><Key.shift><Key.shift><Key.shift><Key.shift><Key.shift><Key.shift><Key.shift><Key.shift><Key.shift><Key.shift><Key.shift><Key.shift><Key.shift><Key.shift><Key.shift><Key.shift>SPECIALIST
Screenshot: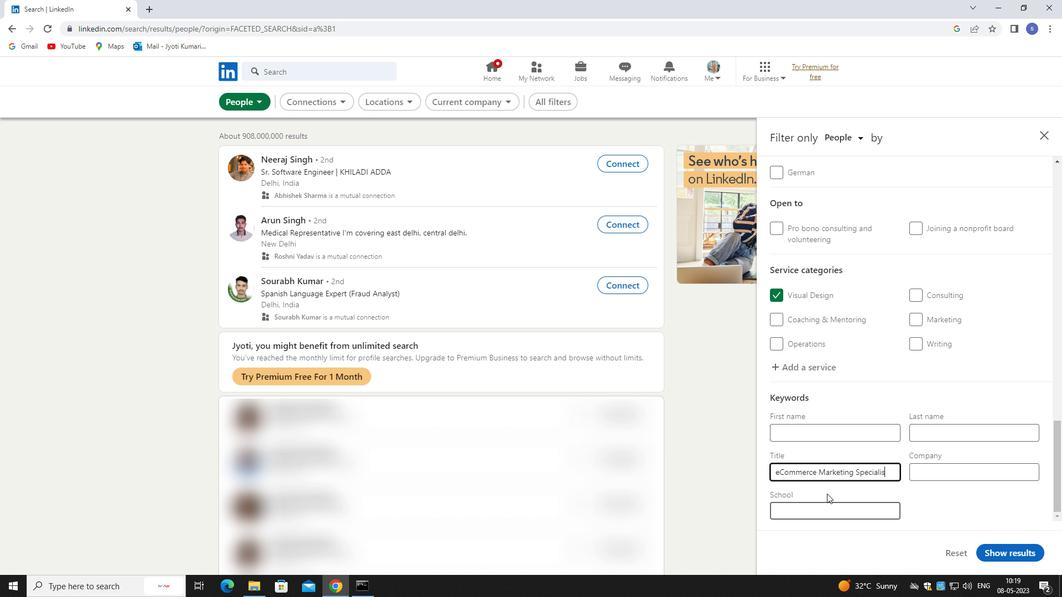 
Action: Mouse moved to (1003, 555)
Screenshot: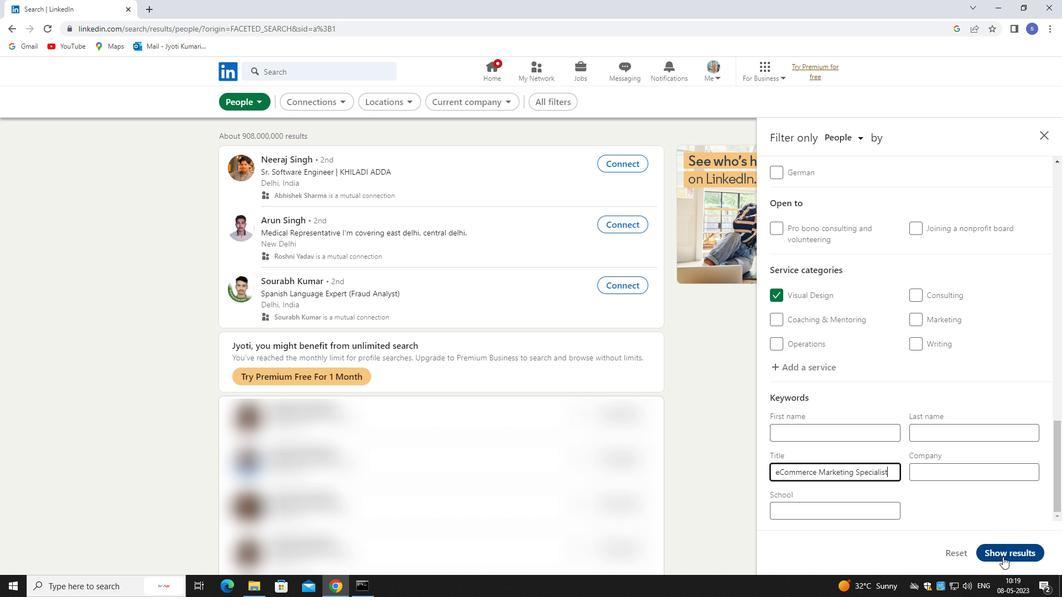 
Action: Mouse pressed left at (1003, 555)
Screenshot: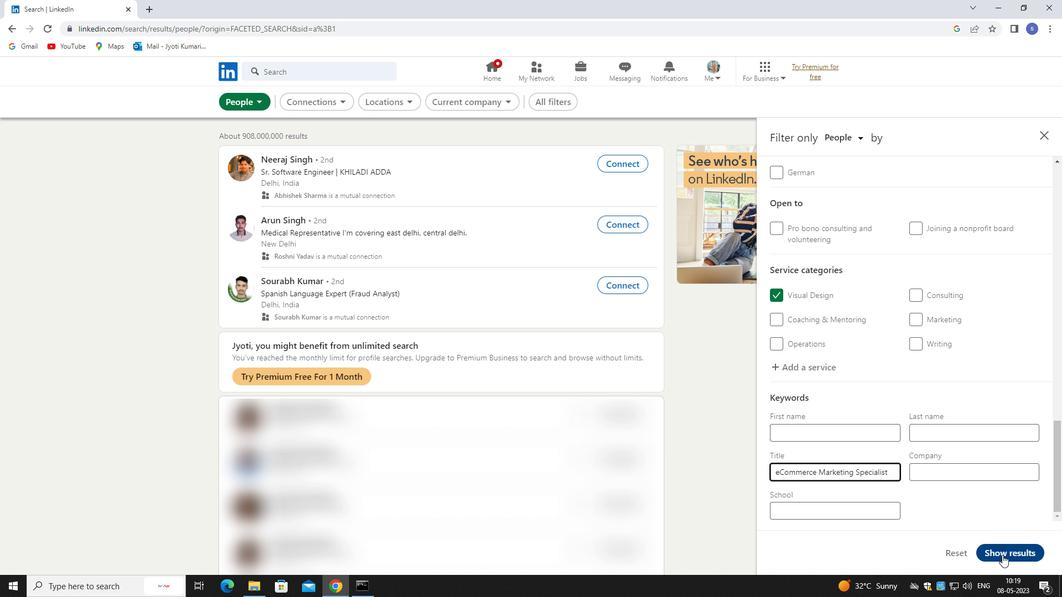 
Action: Mouse moved to (1028, 531)
Screenshot: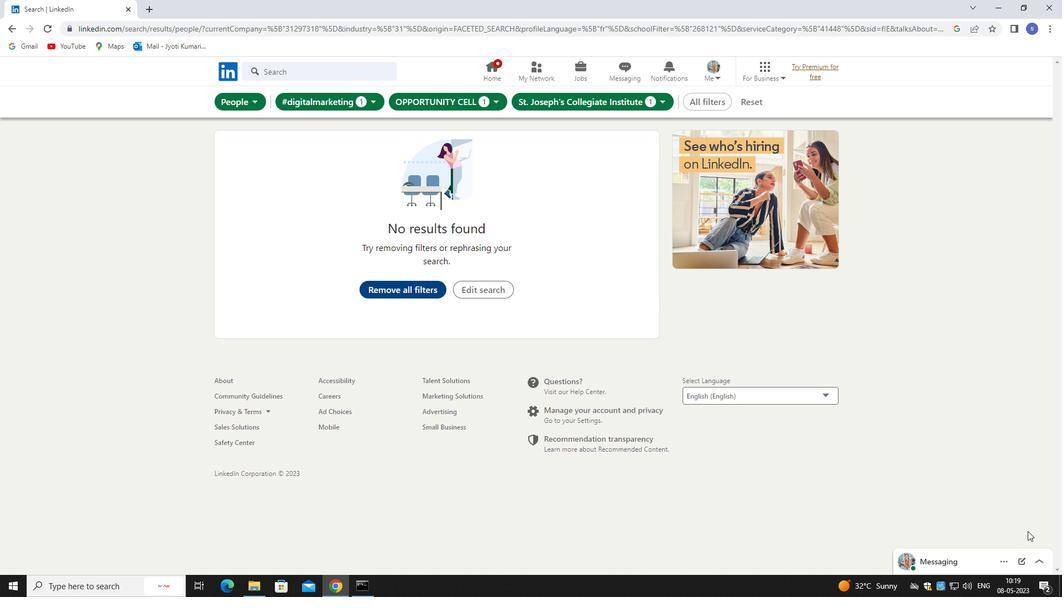 
